 Task: Create in the project AztecBridge and in the Backlog issue 'Address issues related to data privacy and compliance' a child issue 'Kubernetes cluster network security remediation and testing', and assign it to team member softage.3@softage.net. Create in the project AztecBridge and in the Backlog issue 'Develop a new feature to allow for dynamic form creation and customization' a child issue 'Integration with safety management systems', and assign it to team member softage.4@softage.net
Action: Mouse moved to (238, 58)
Screenshot: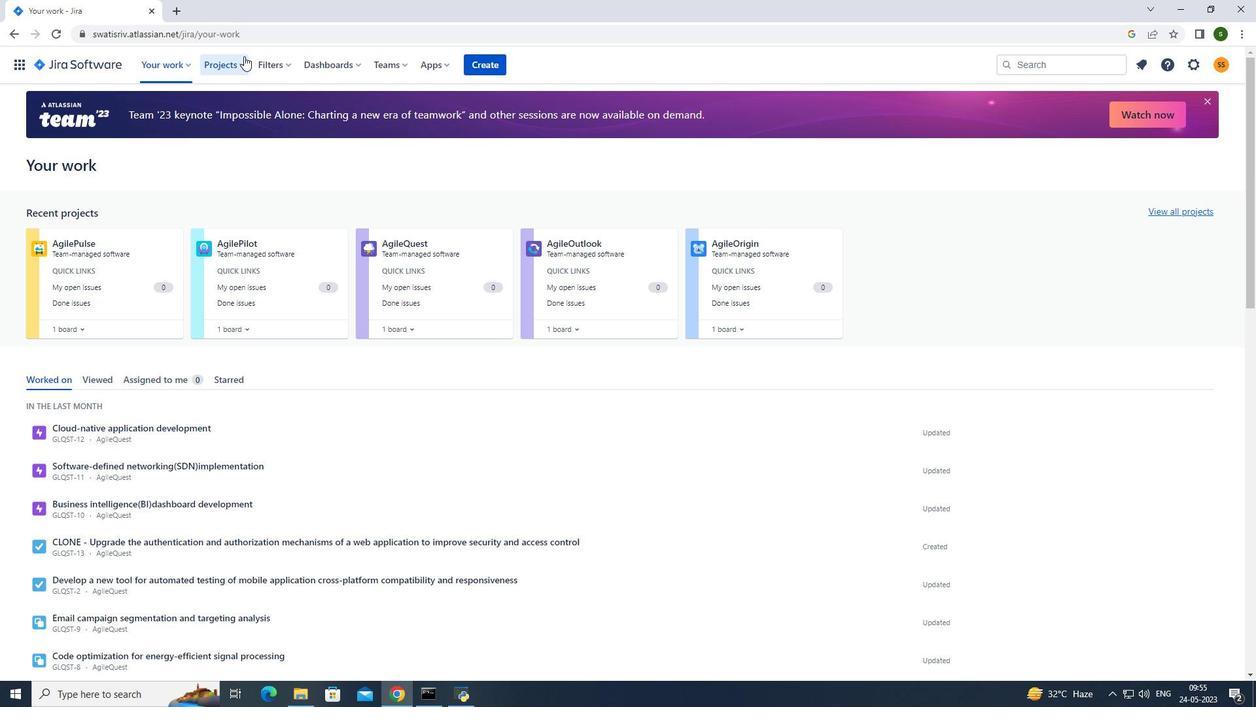 
Action: Mouse pressed left at (238, 58)
Screenshot: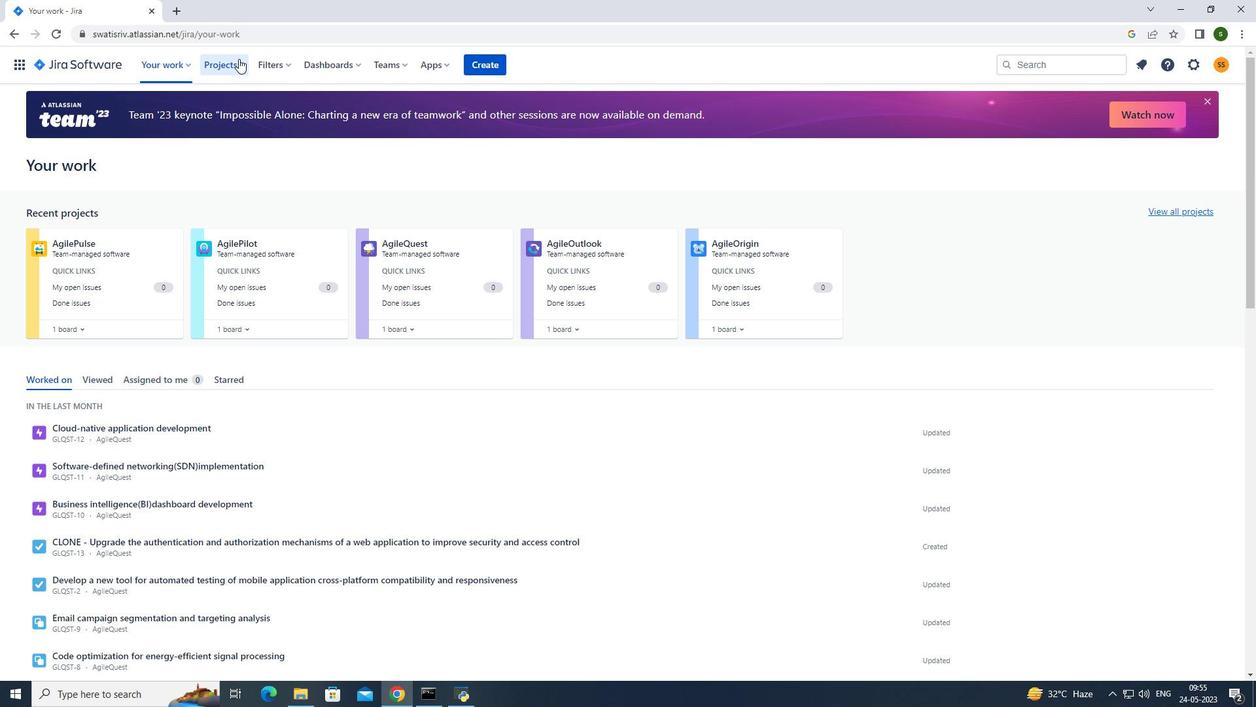 
Action: Mouse moved to (276, 134)
Screenshot: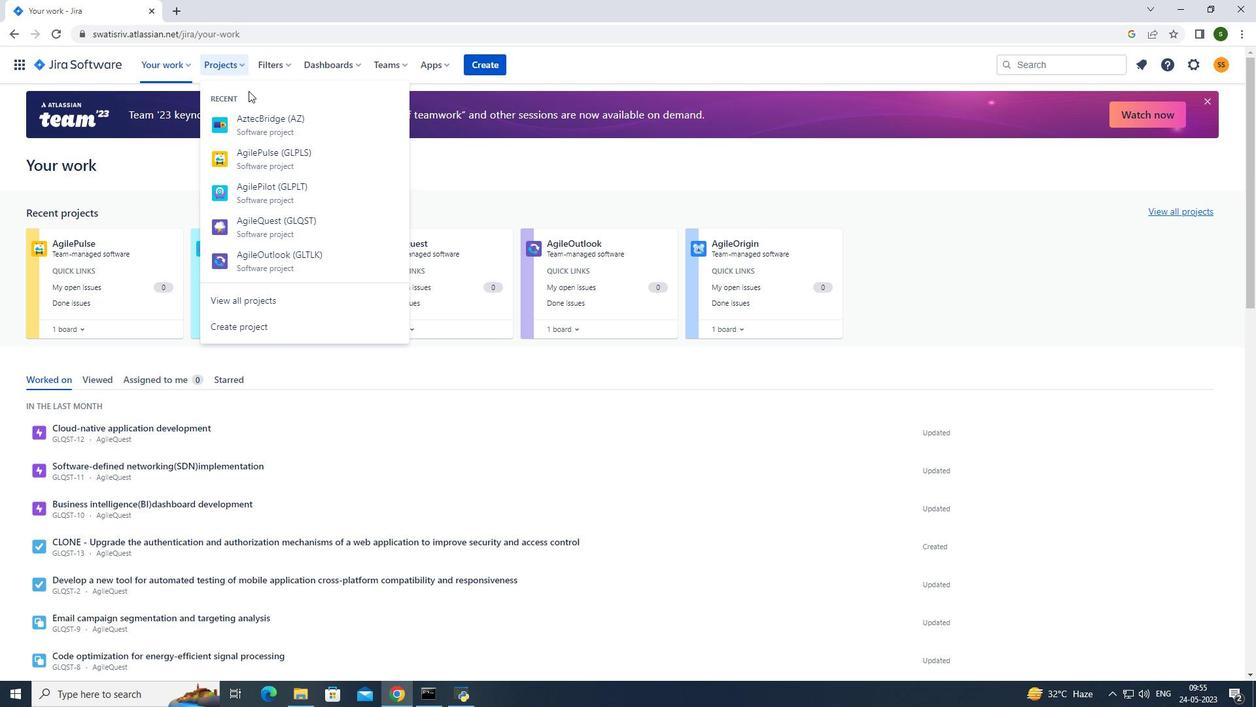
Action: Mouse pressed left at (276, 134)
Screenshot: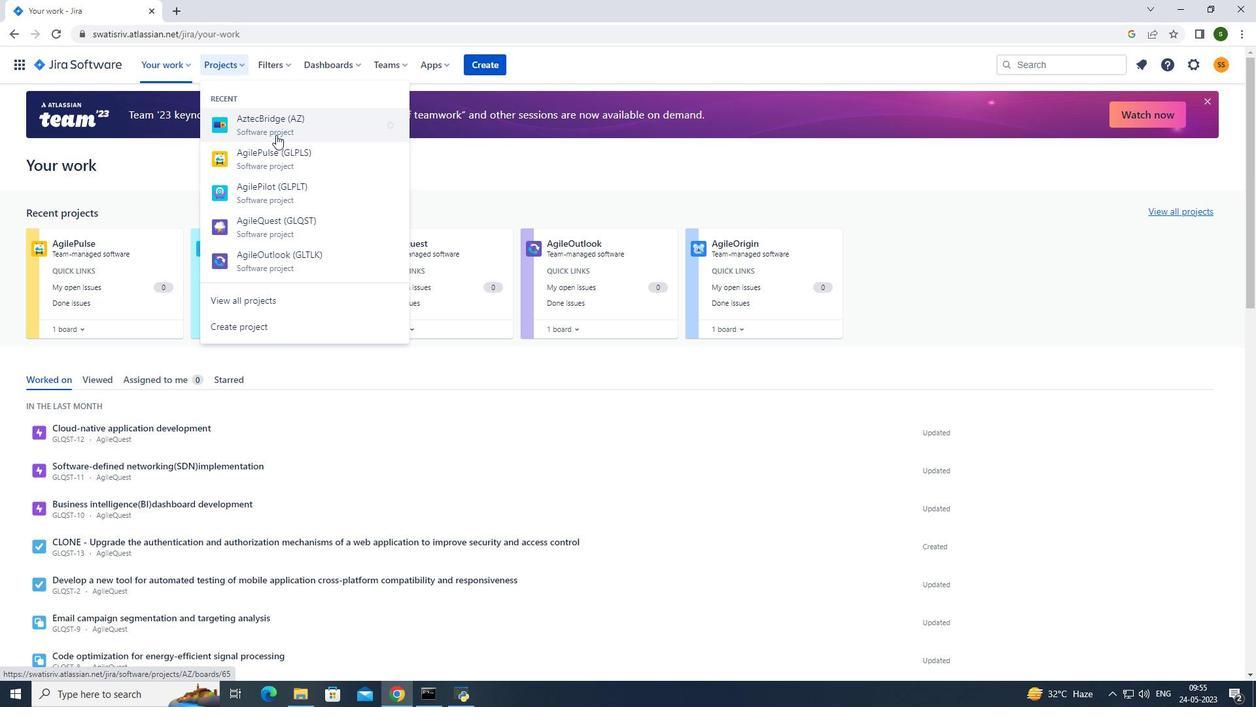 
Action: Mouse moved to (257, 446)
Screenshot: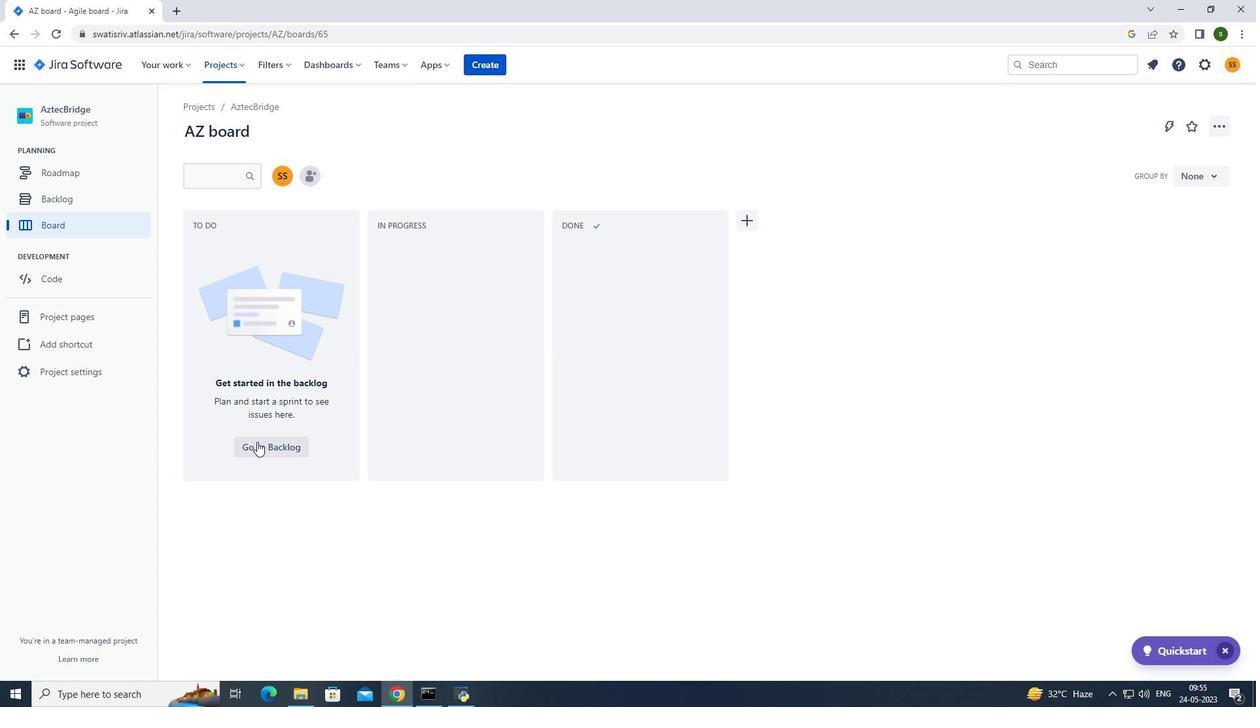 
Action: Mouse pressed left at (257, 446)
Screenshot: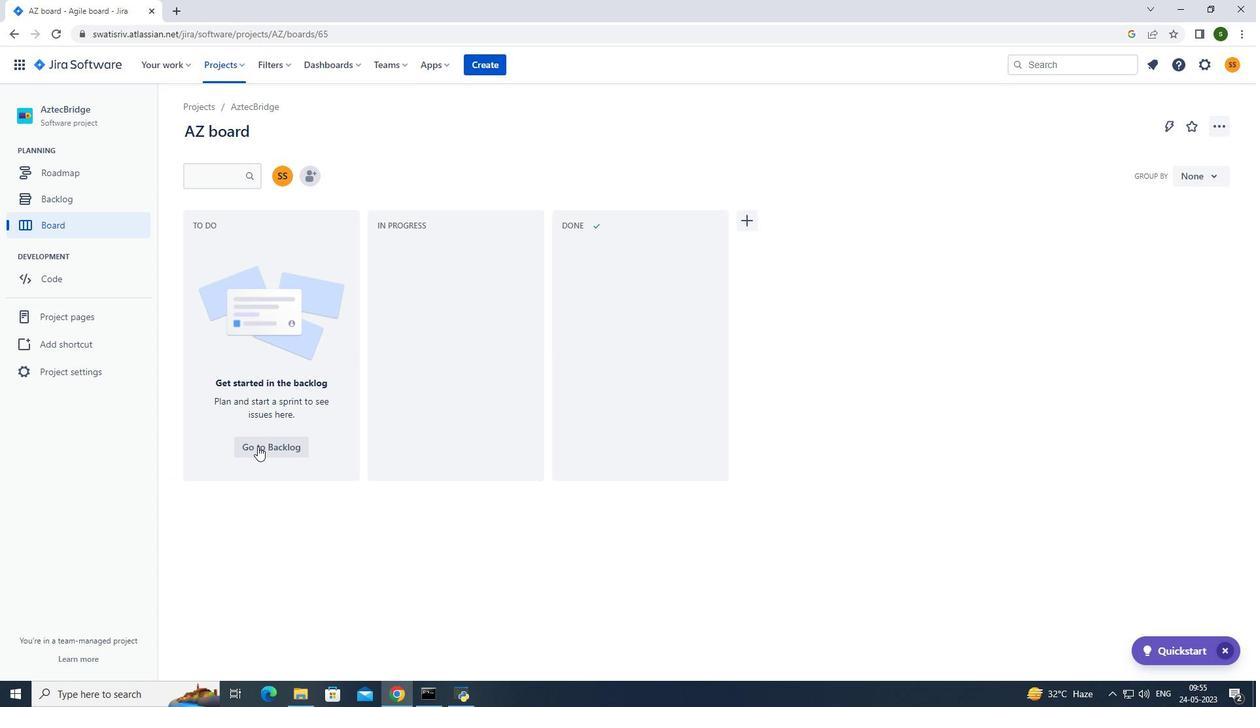 
Action: Mouse moved to (415, 440)
Screenshot: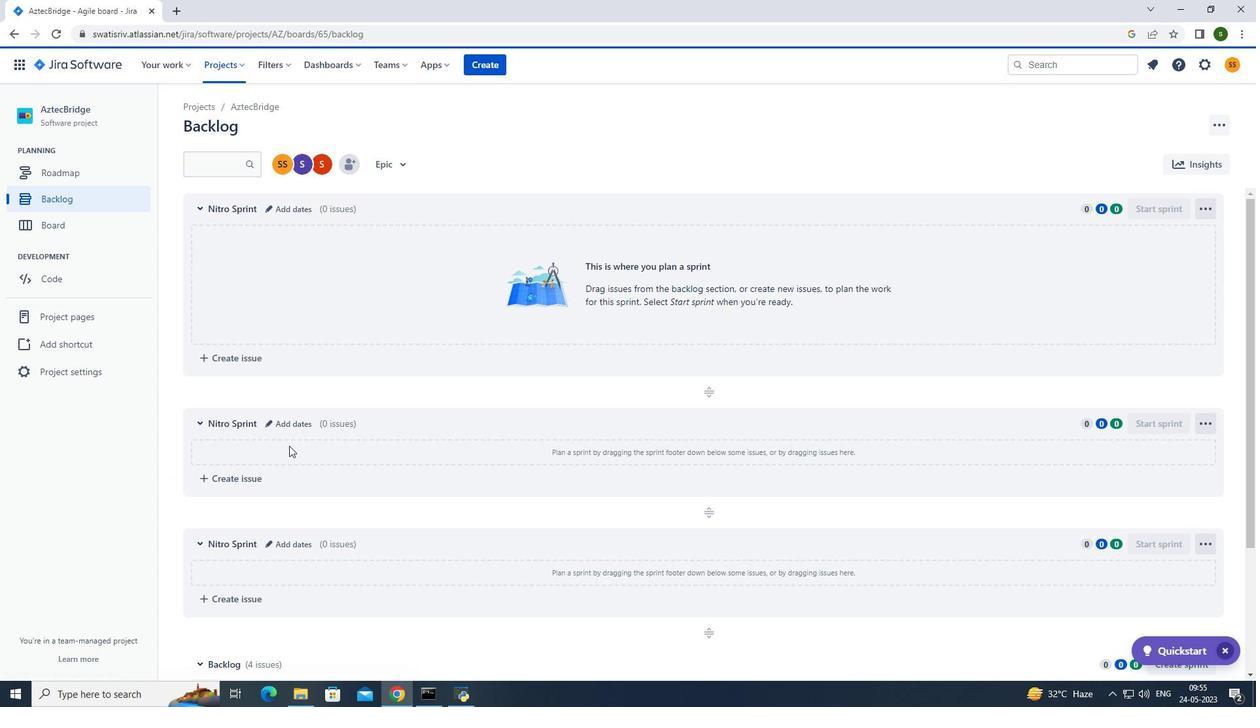 
Action: Mouse scrolled (415, 439) with delta (0, 0)
Screenshot: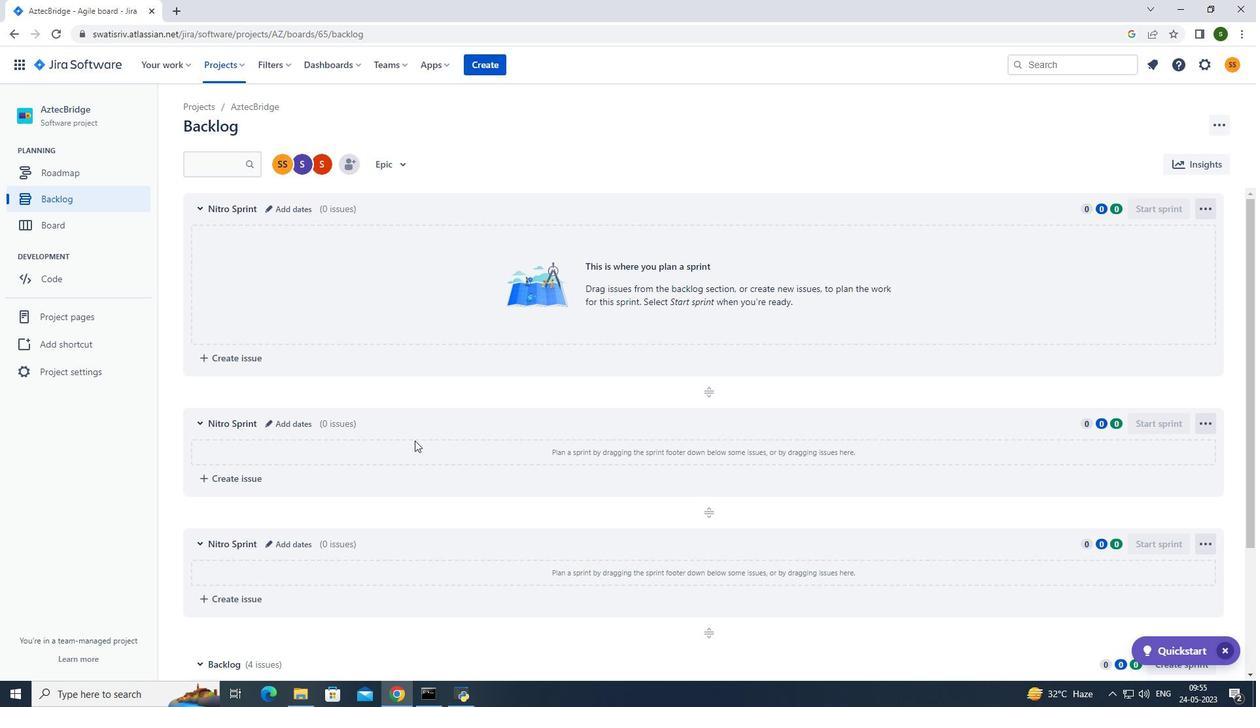 
Action: Mouse scrolled (415, 439) with delta (0, 0)
Screenshot: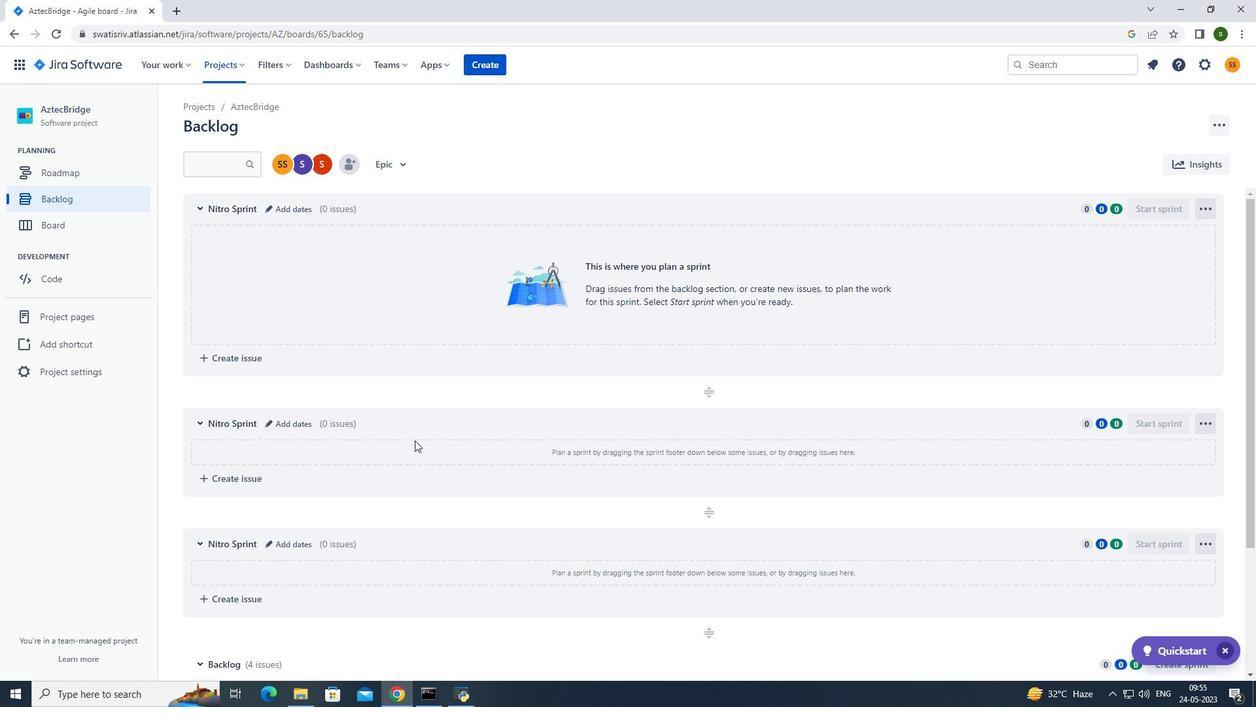 
Action: Mouse scrolled (415, 439) with delta (0, 0)
Screenshot: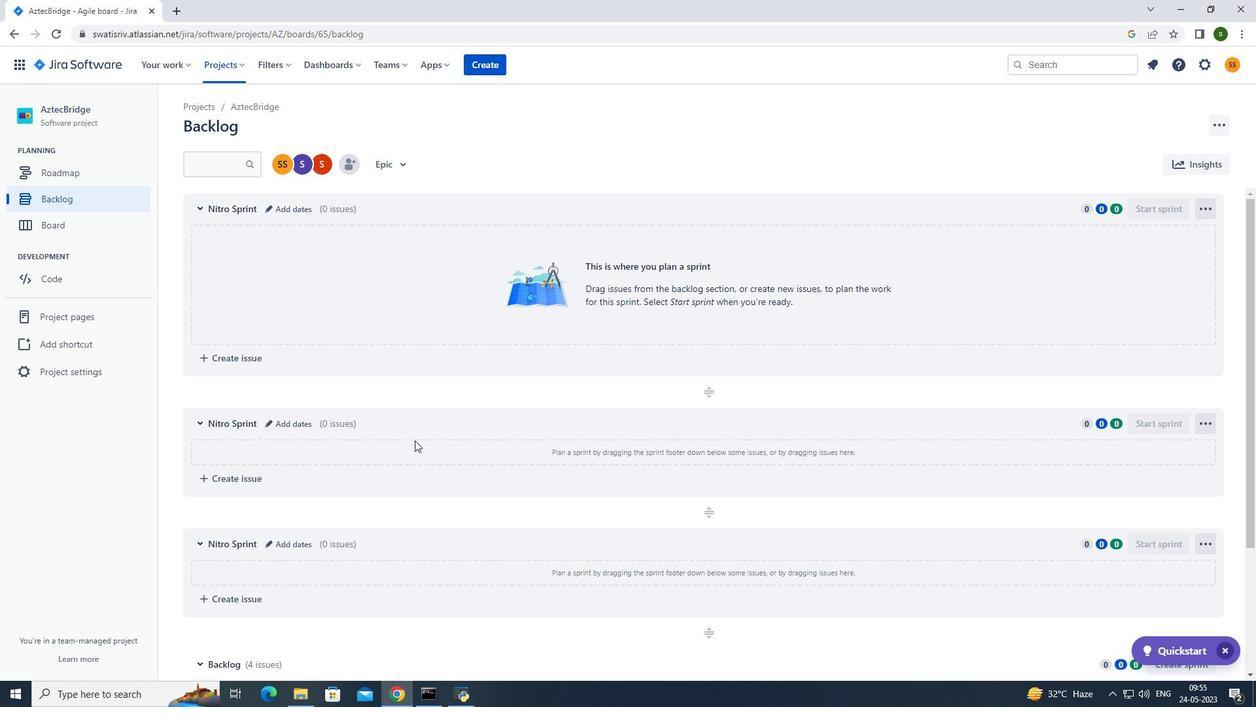 
Action: Mouse scrolled (415, 439) with delta (0, 0)
Screenshot: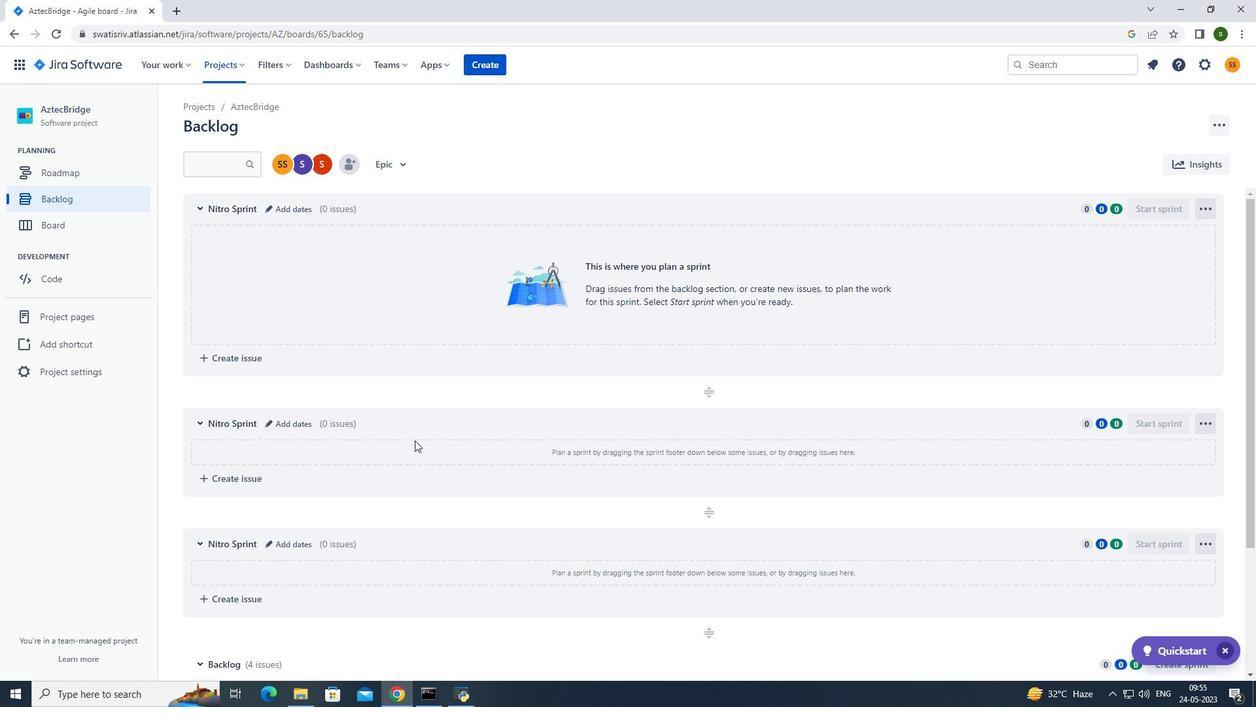
Action: Mouse scrolled (415, 439) with delta (0, 0)
Screenshot: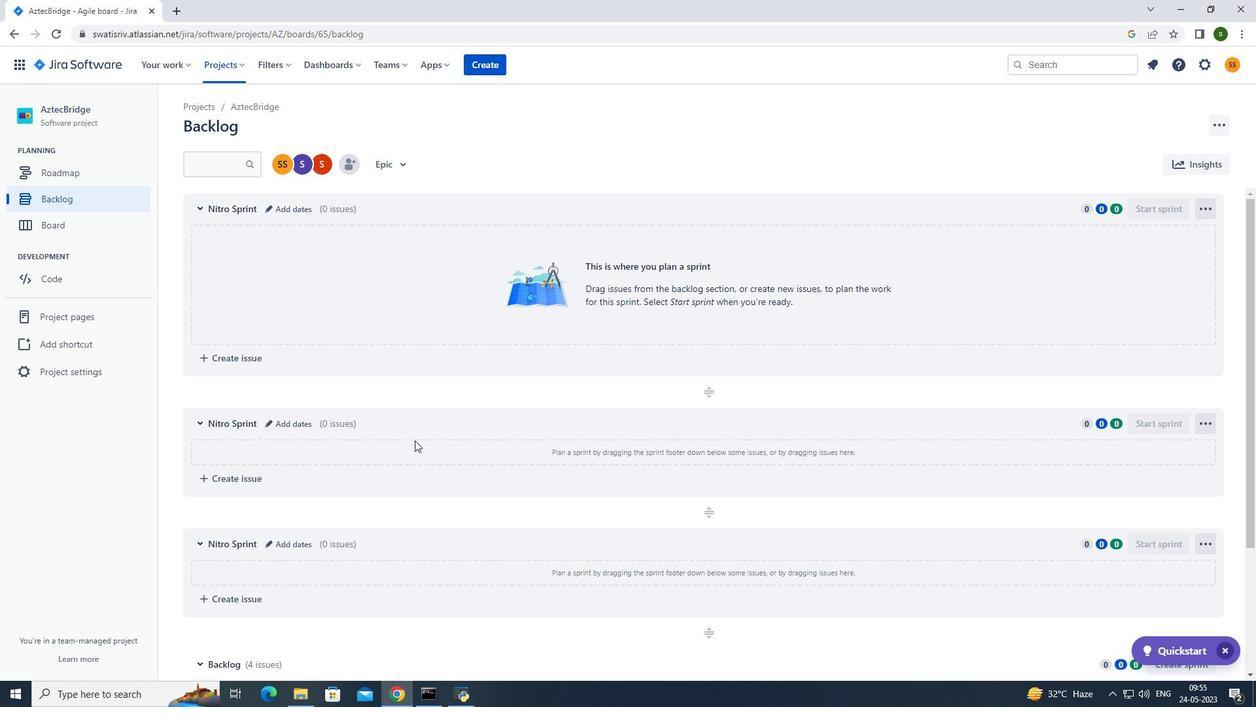 
Action: Mouse scrolled (415, 439) with delta (0, 0)
Screenshot: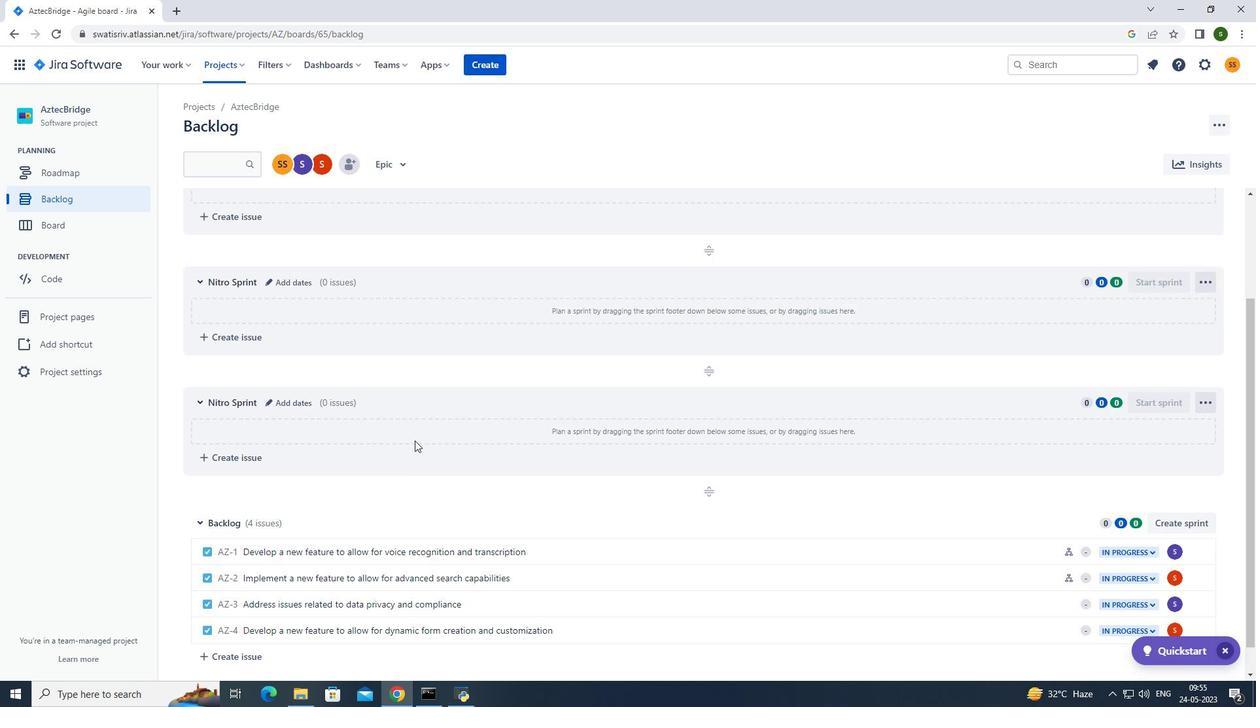 
Action: Mouse scrolled (415, 439) with delta (0, 0)
Screenshot: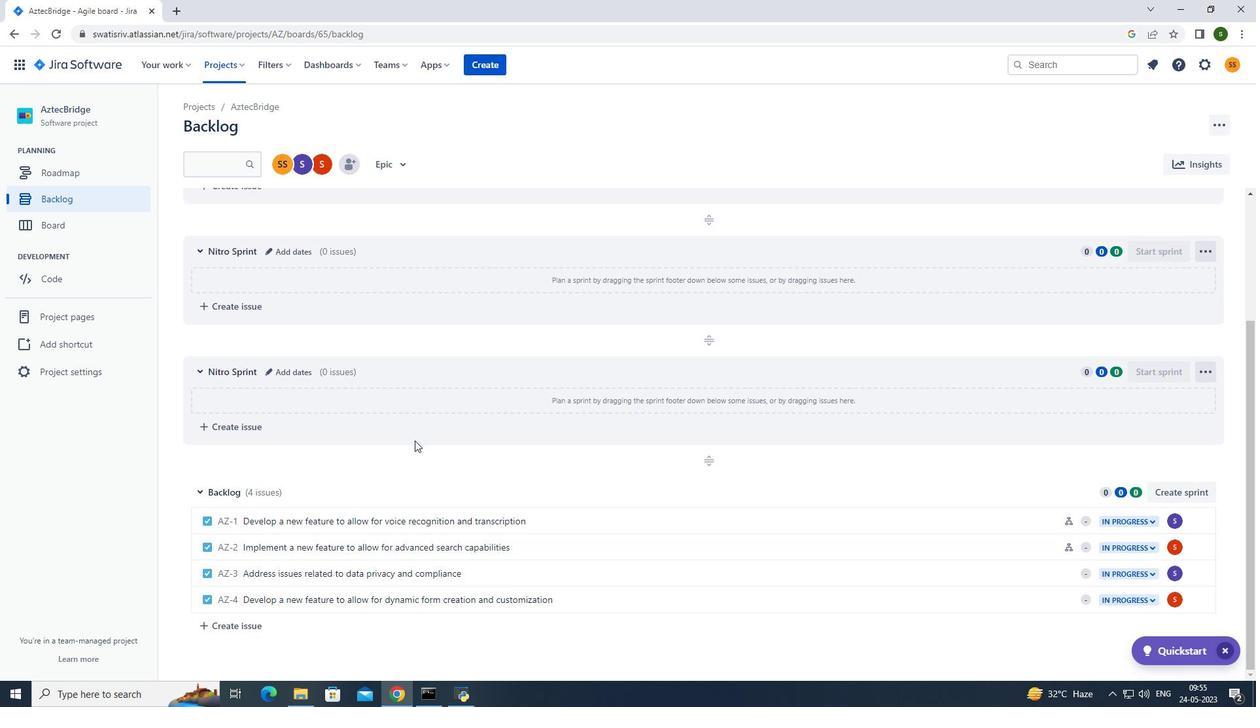 
Action: Mouse scrolled (415, 439) with delta (0, 0)
Screenshot: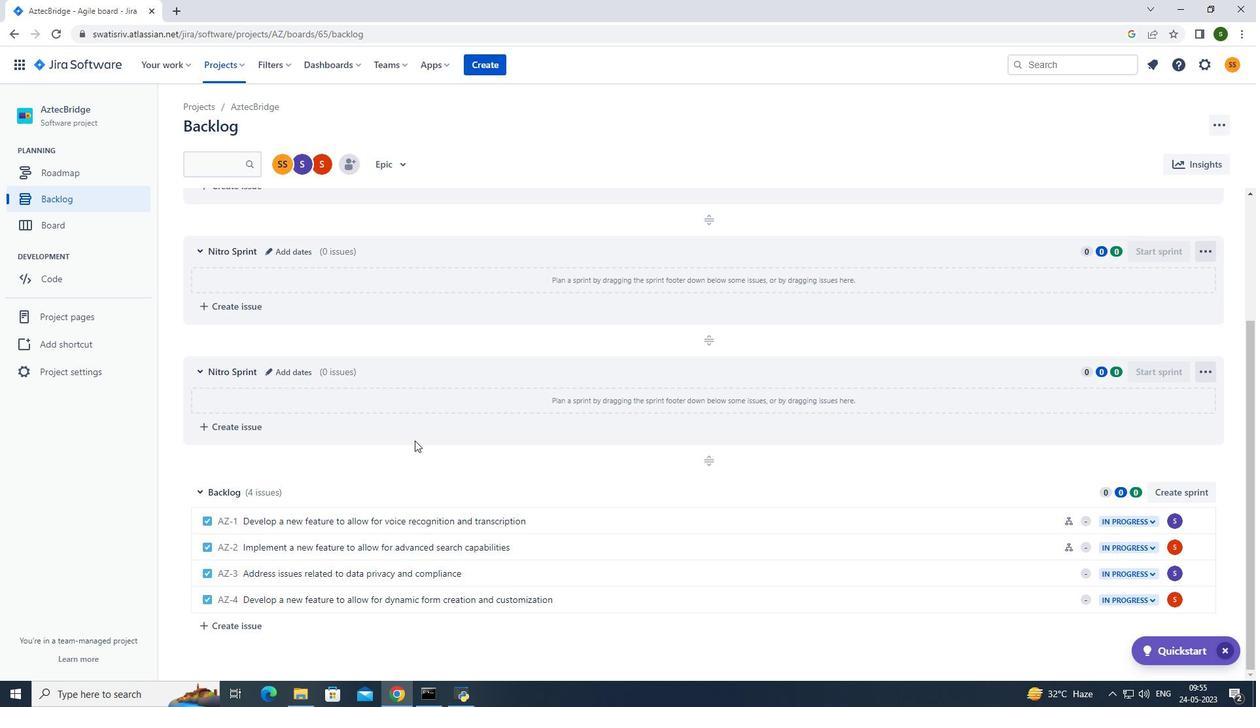 
Action: Mouse moved to (574, 578)
Screenshot: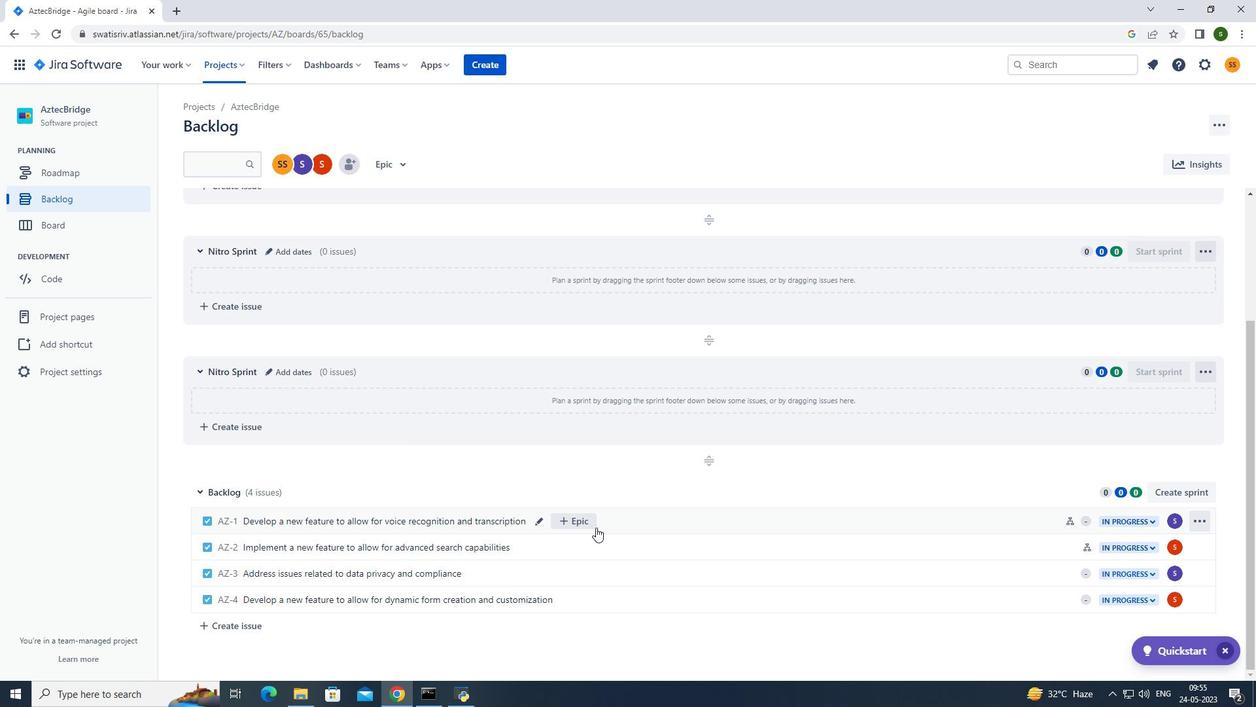 
Action: Mouse pressed left at (574, 578)
Screenshot: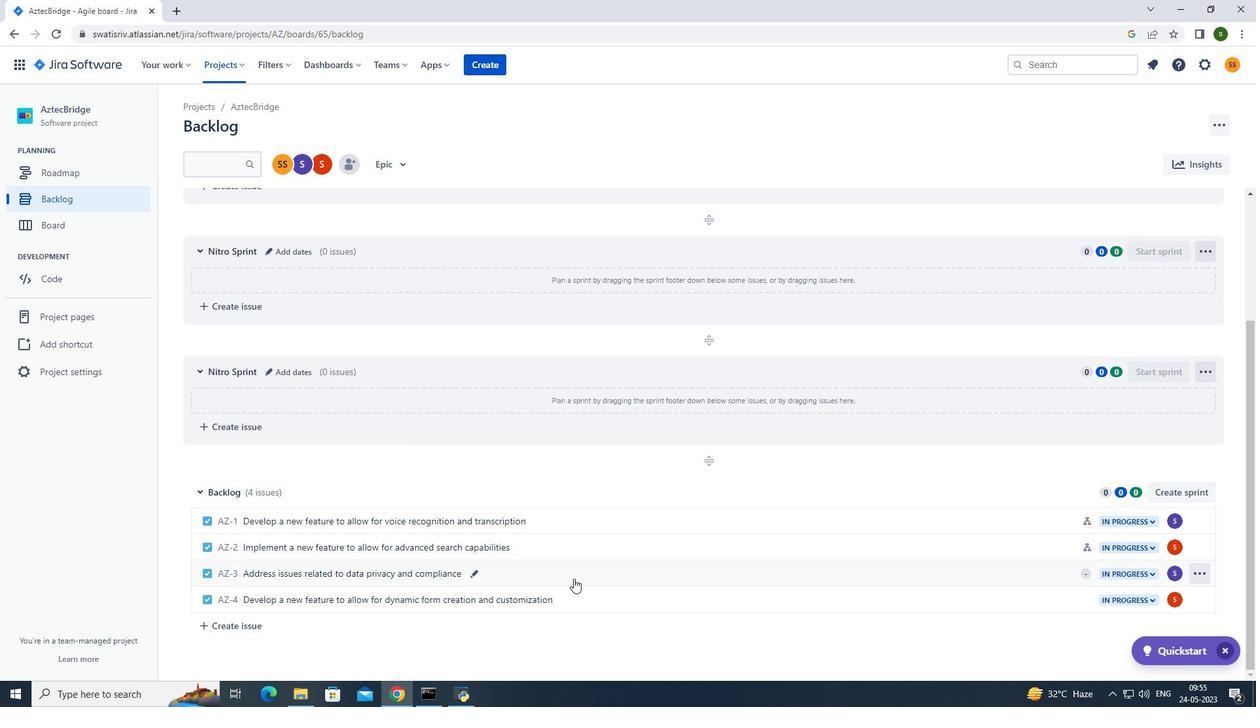 
Action: Mouse moved to (1027, 281)
Screenshot: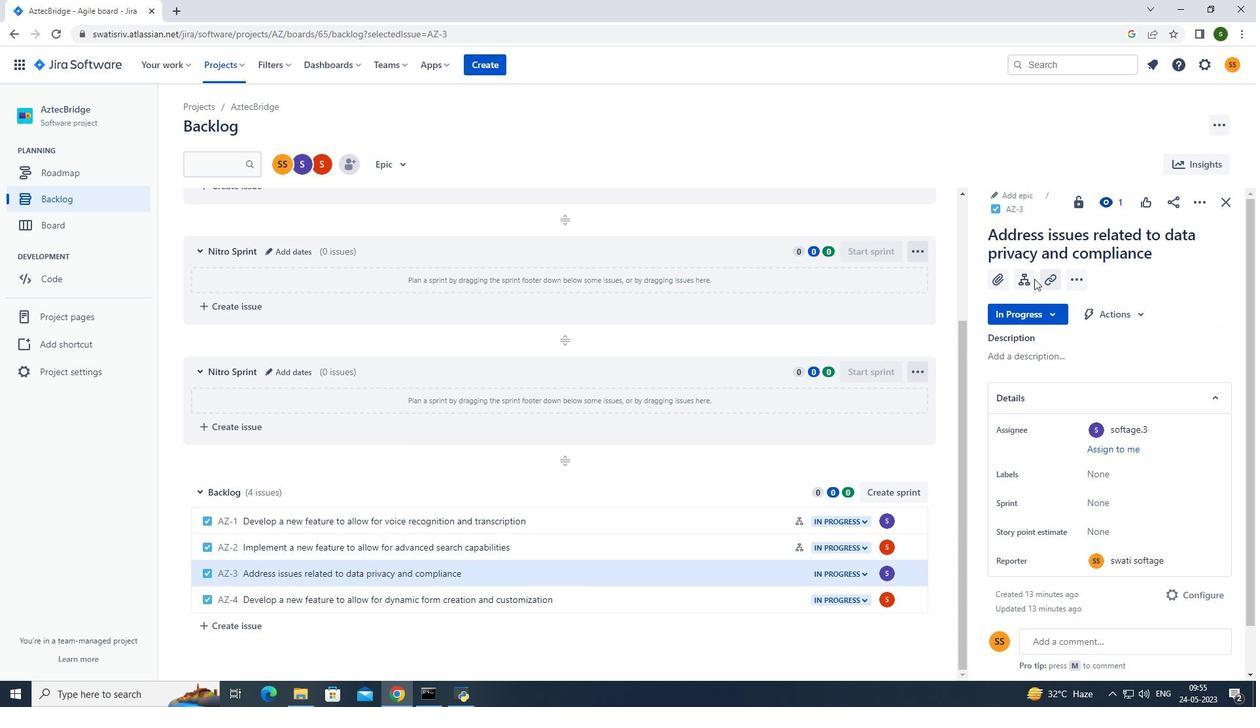 
Action: Mouse pressed left at (1027, 281)
Screenshot: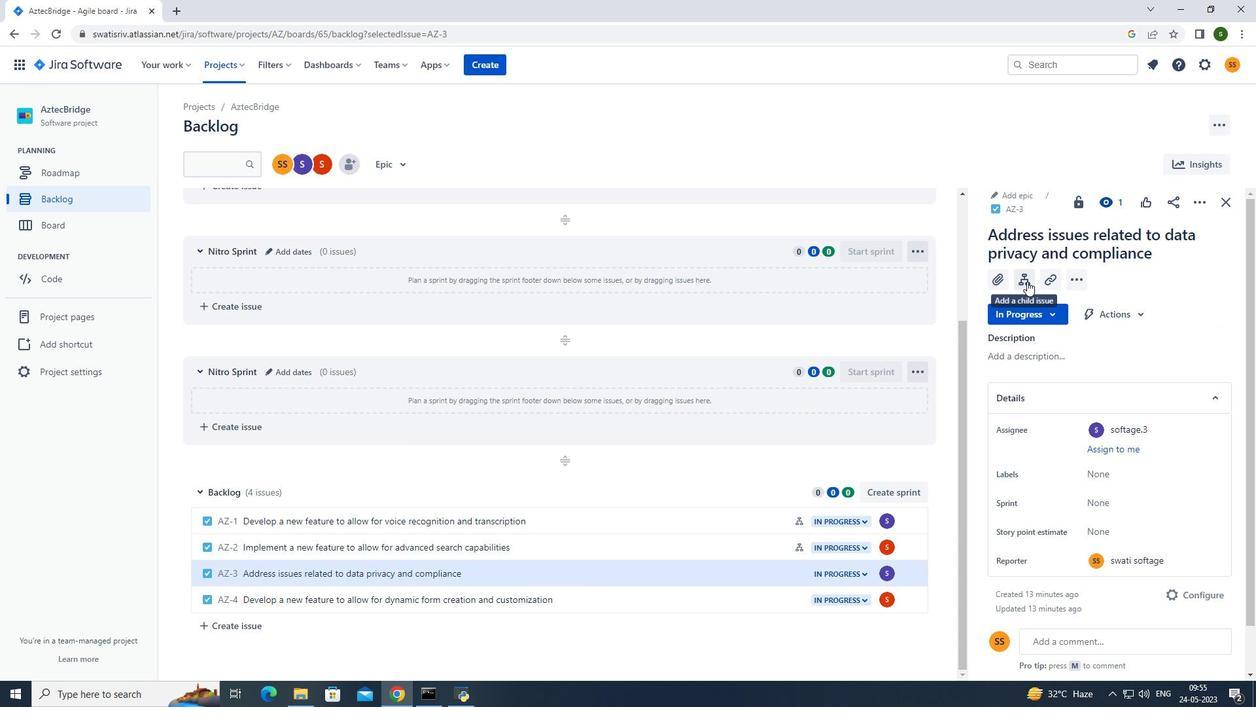 
Action: Mouse moved to (1042, 413)
Screenshot: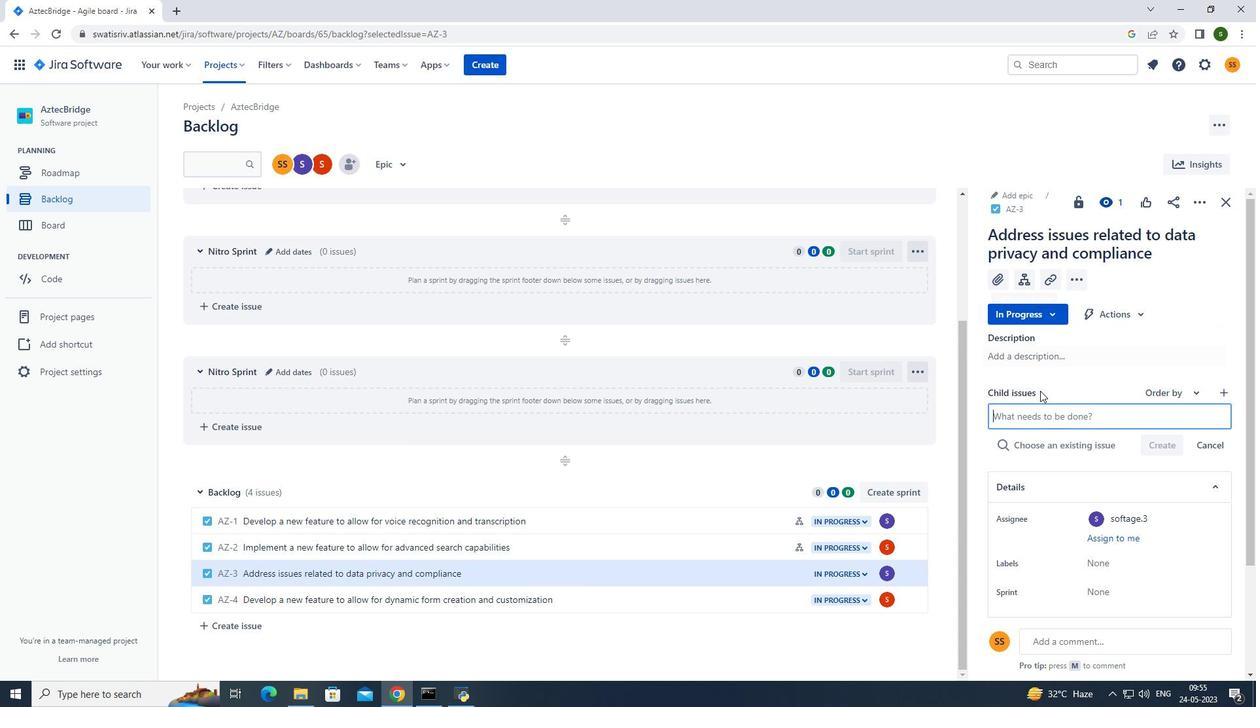 
Action: Mouse pressed left at (1042, 413)
Screenshot: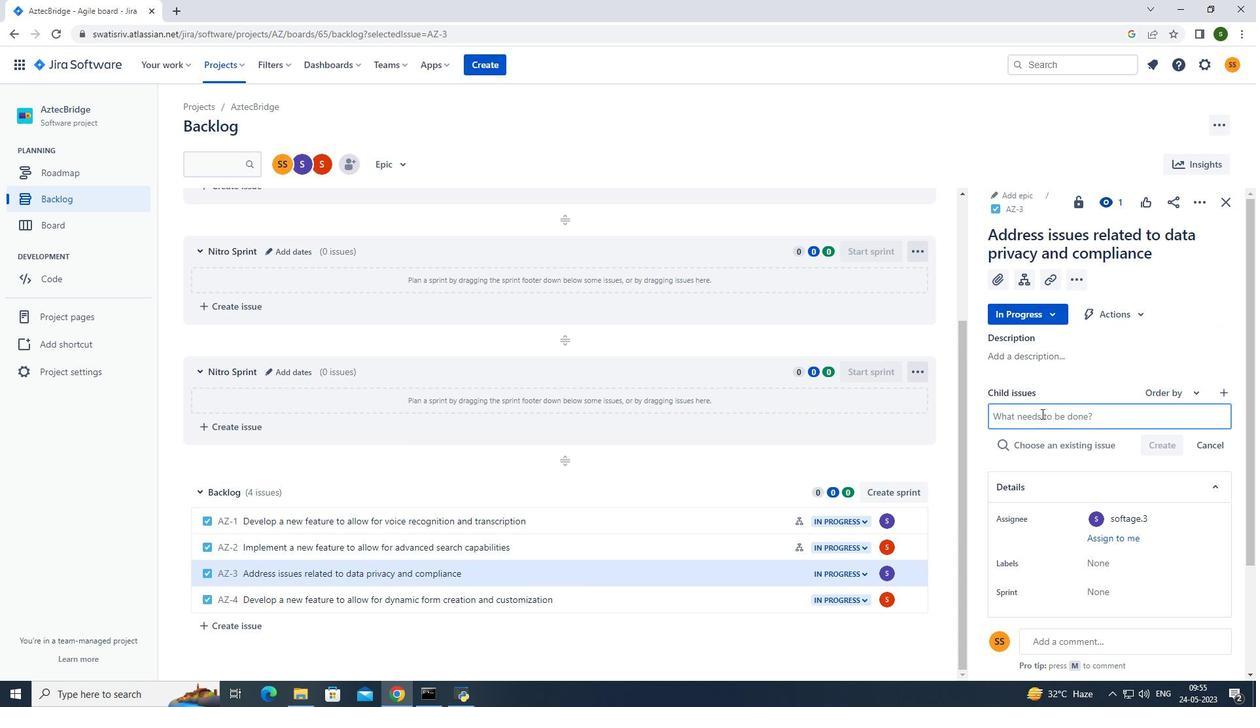 
Action: Key pressed <Key.caps_lock>K<Key.caps_lock>ubernetes<Key.space>cluster<Key.space>network<Key.space>security<Key.space>remediation<Key.space>and<Key.space>testing<Key.enter>
Screenshot: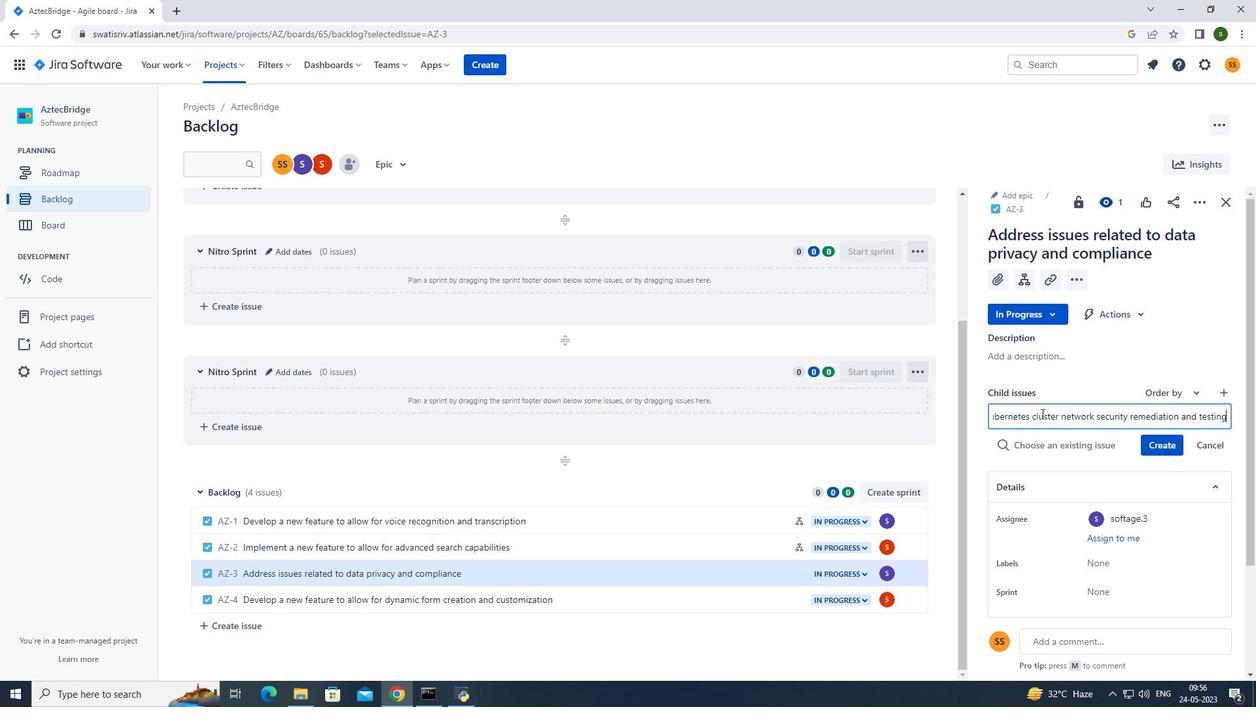 
Action: Mouse moved to (1169, 417)
Screenshot: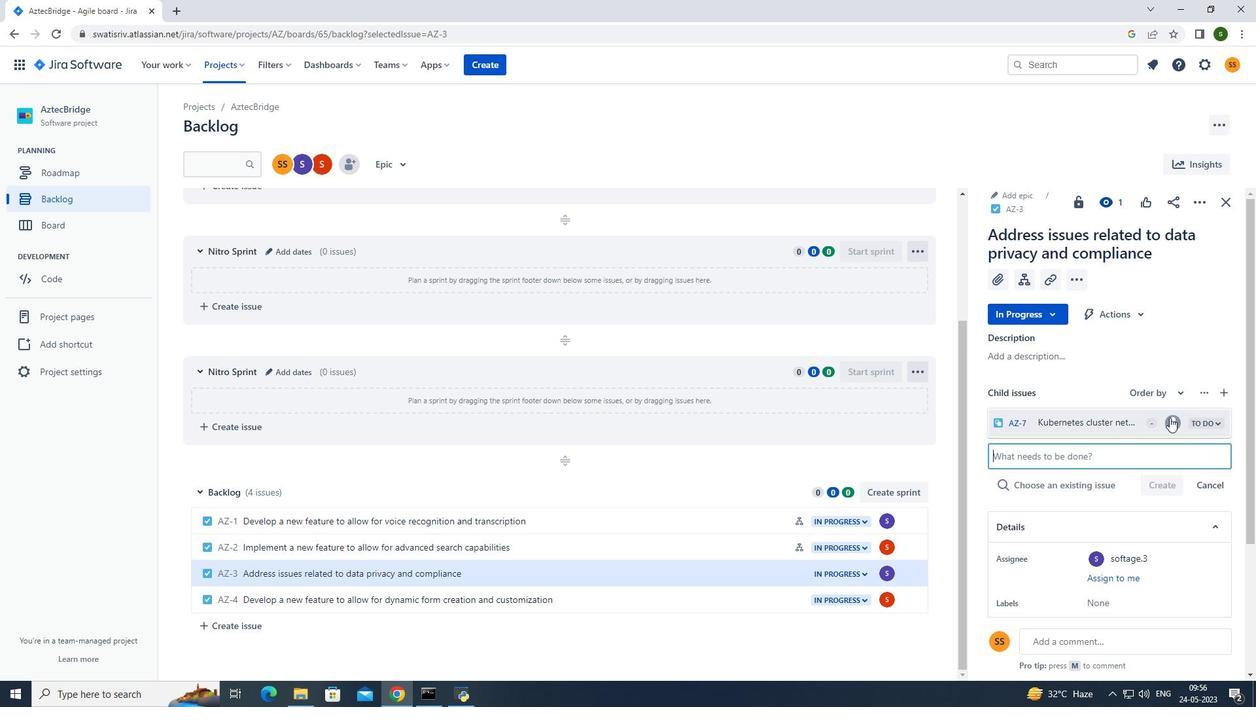 
Action: Mouse pressed left at (1169, 417)
Screenshot: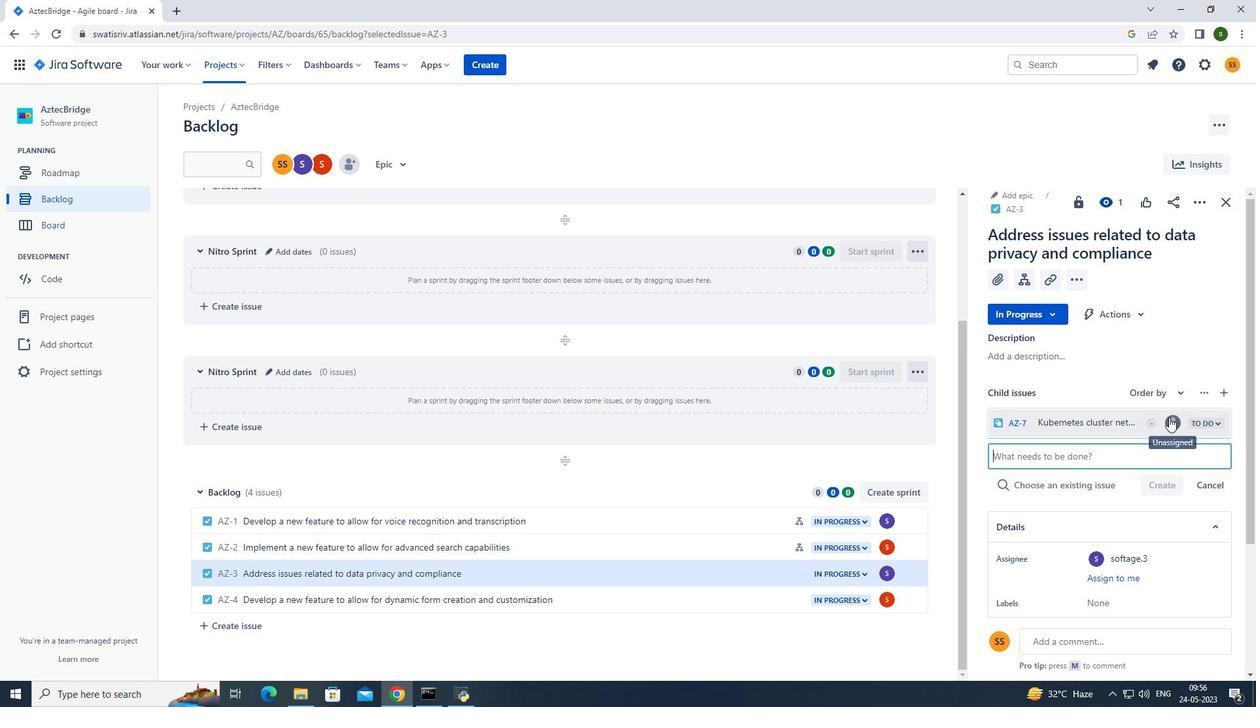 
Action: Mouse moved to (1067, 358)
Screenshot: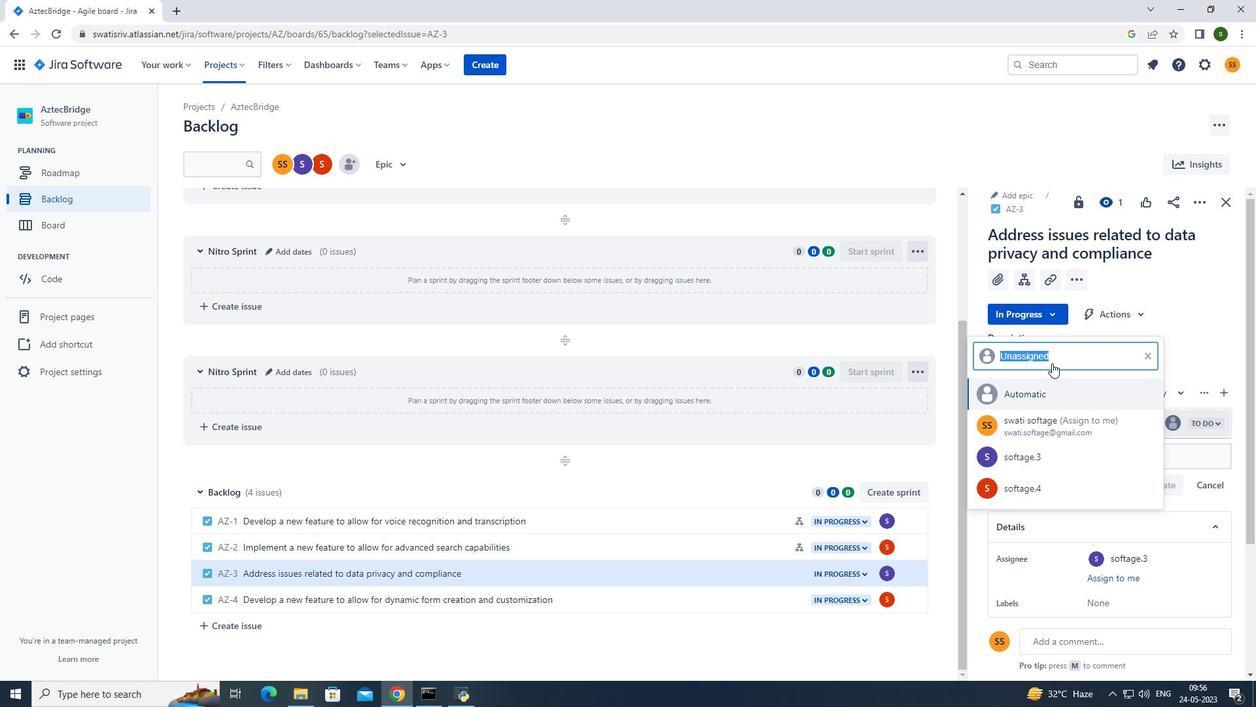 
Action: Key pressed softage.3<Key.shift>@softage.net
Screenshot: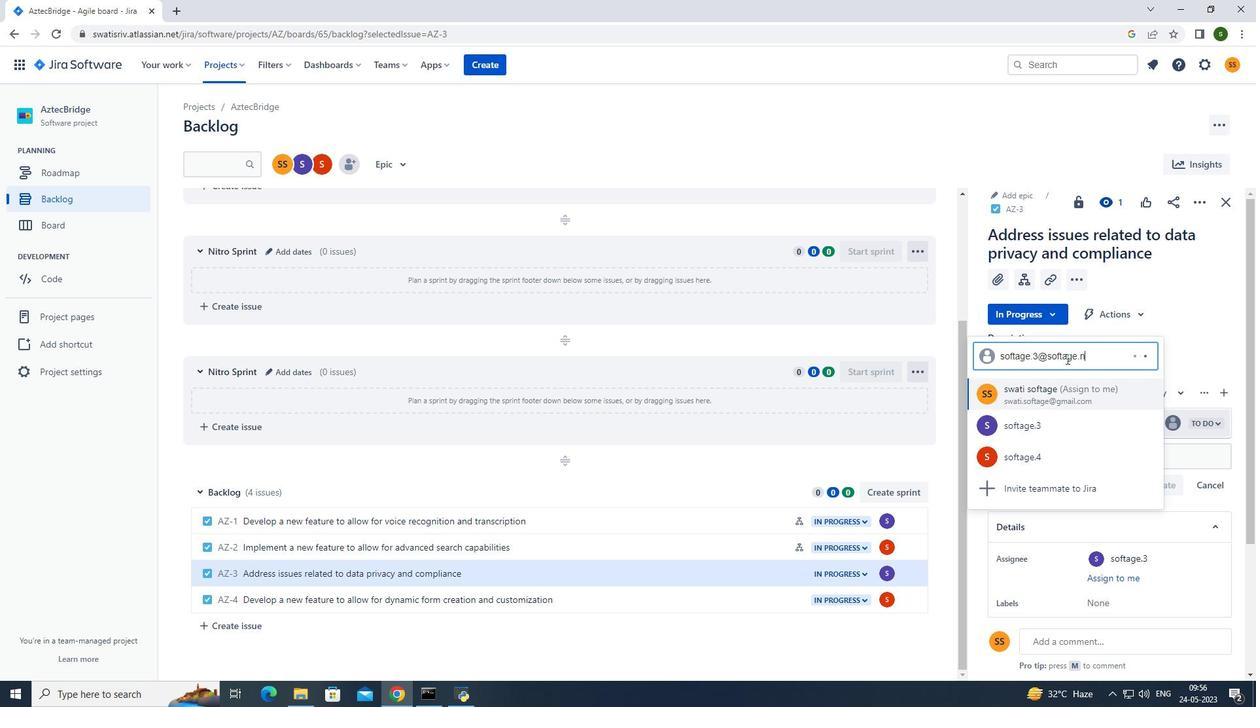 
Action: Mouse moved to (1067, 419)
Screenshot: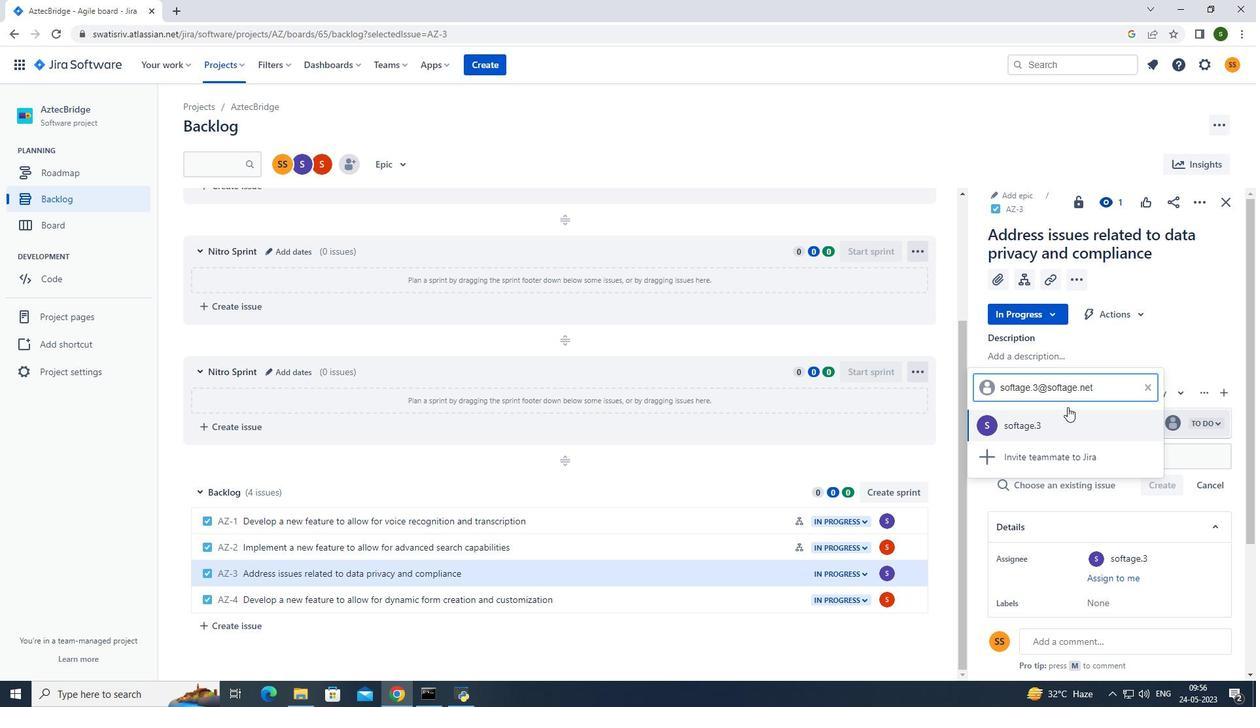 
Action: Mouse pressed left at (1067, 419)
Screenshot: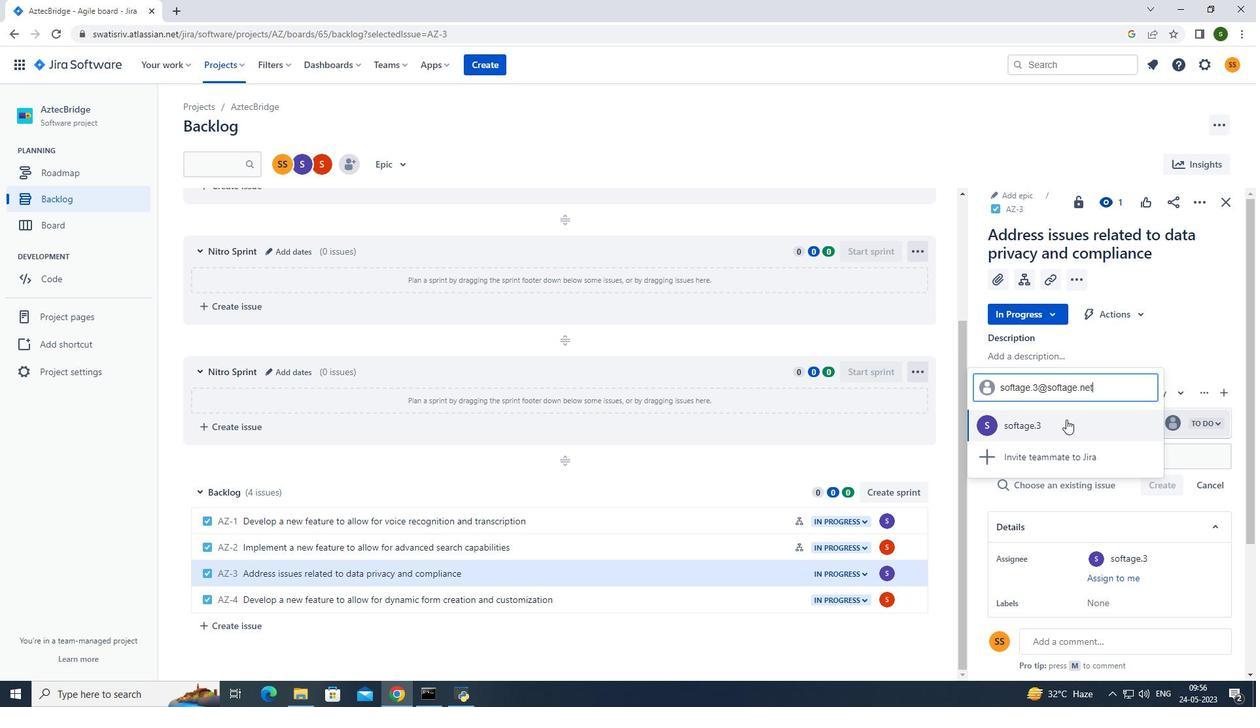 
Action: Mouse moved to (234, 62)
Screenshot: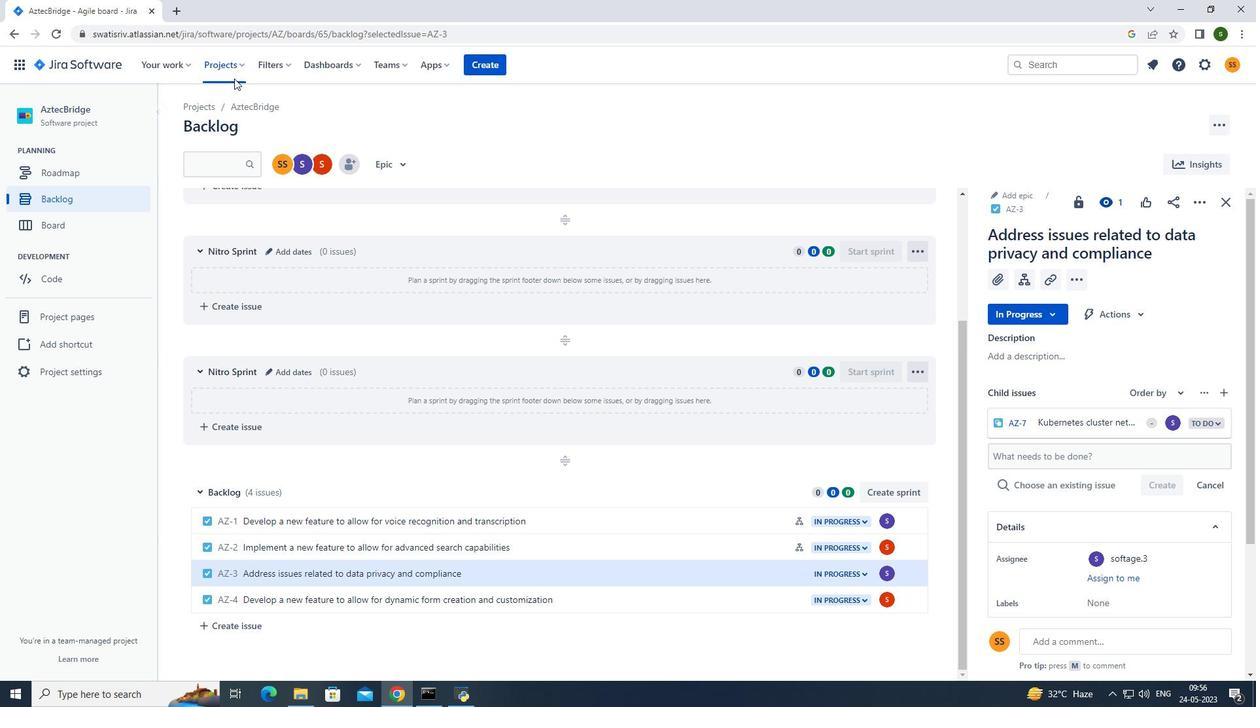 
Action: Mouse pressed left at (234, 62)
Screenshot: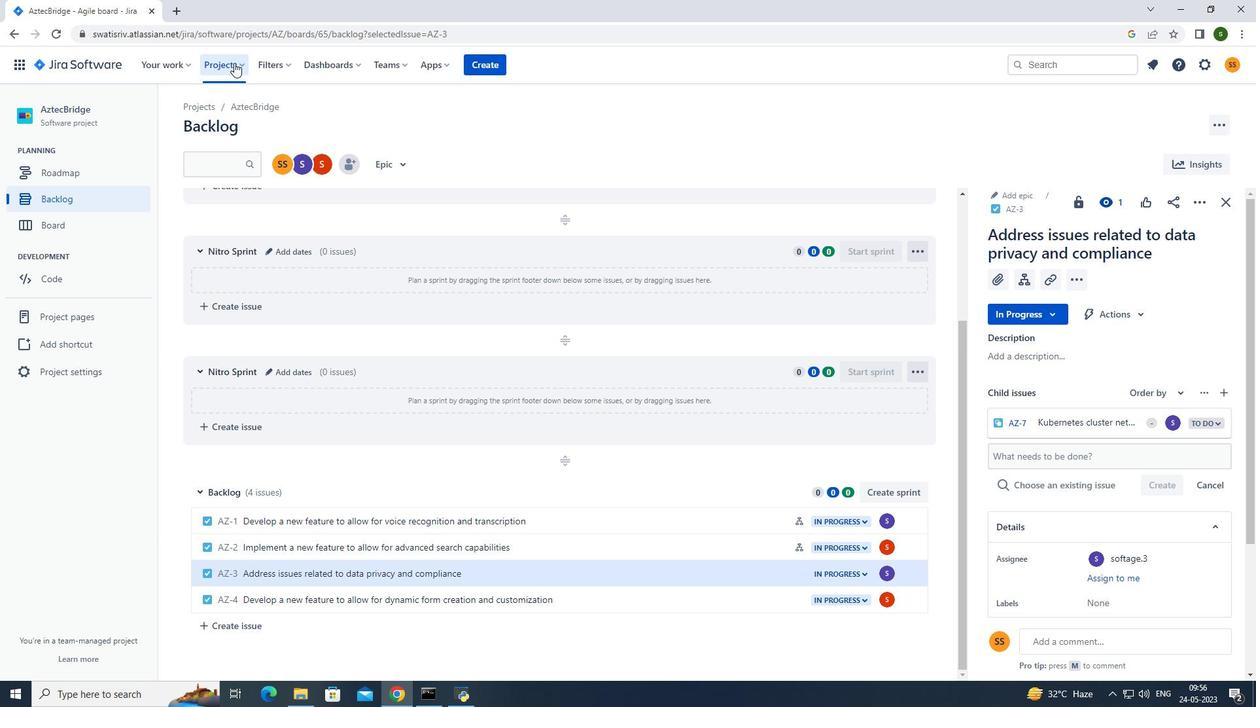
Action: Mouse moved to (274, 125)
Screenshot: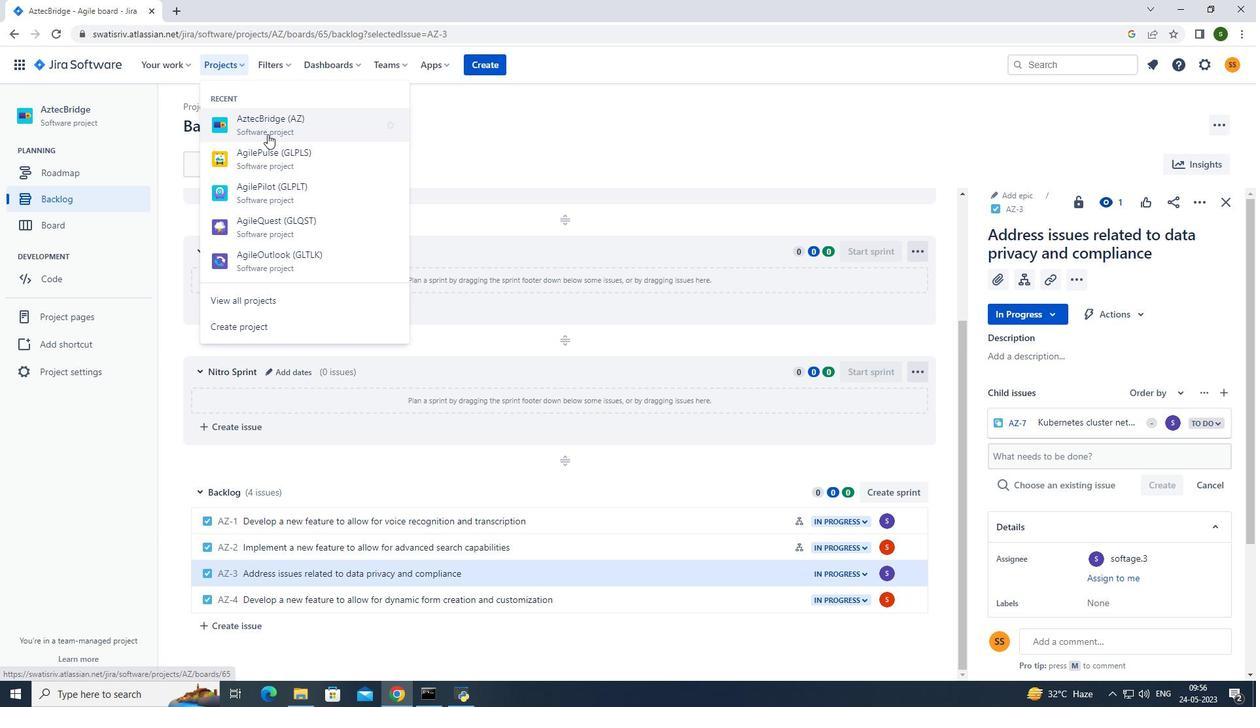 
Action: Mouse pressed left at (274, 125)
Screenshot: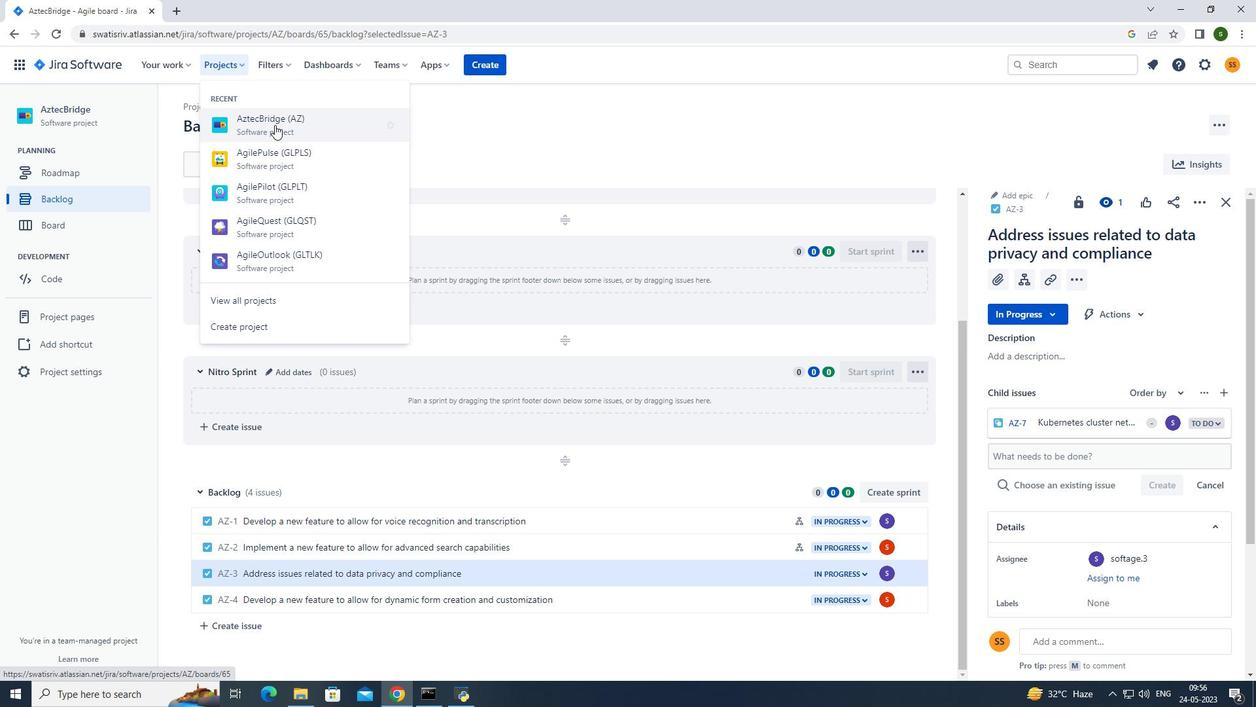 
Action: Mouse moved to (280, 447)
Screenshot: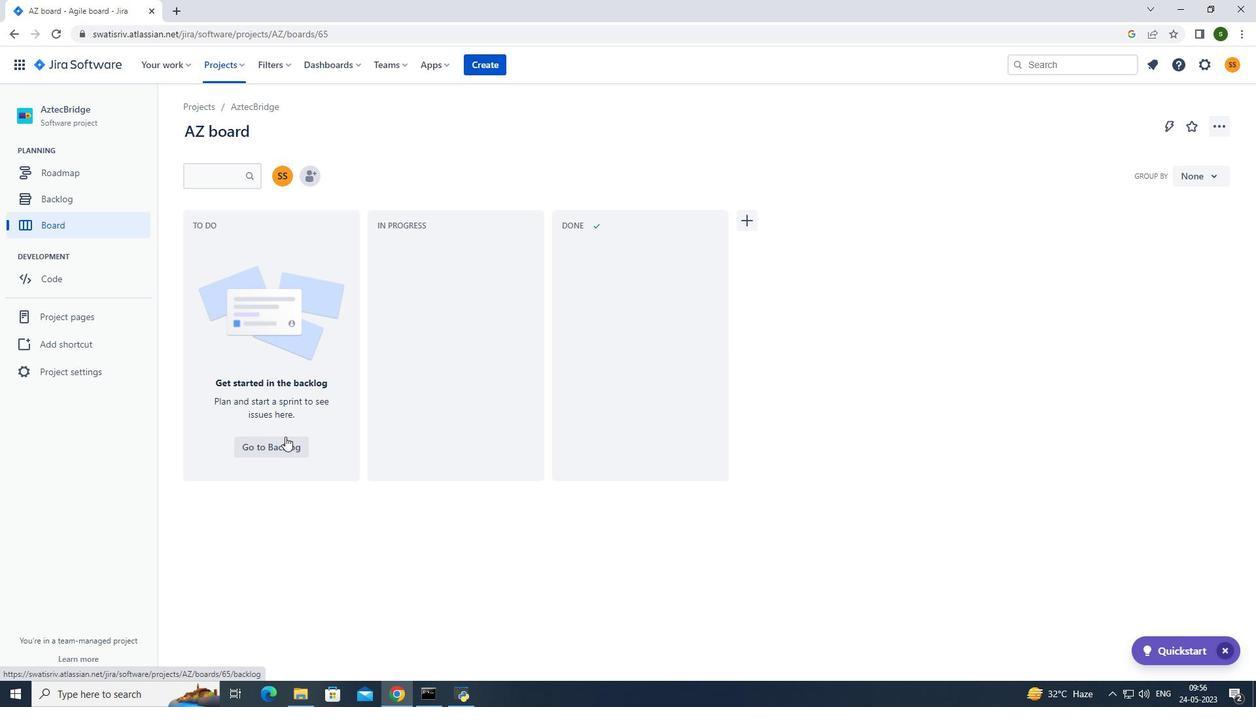 
Action: Mouse pressed left at (280, 447)
Screenshot: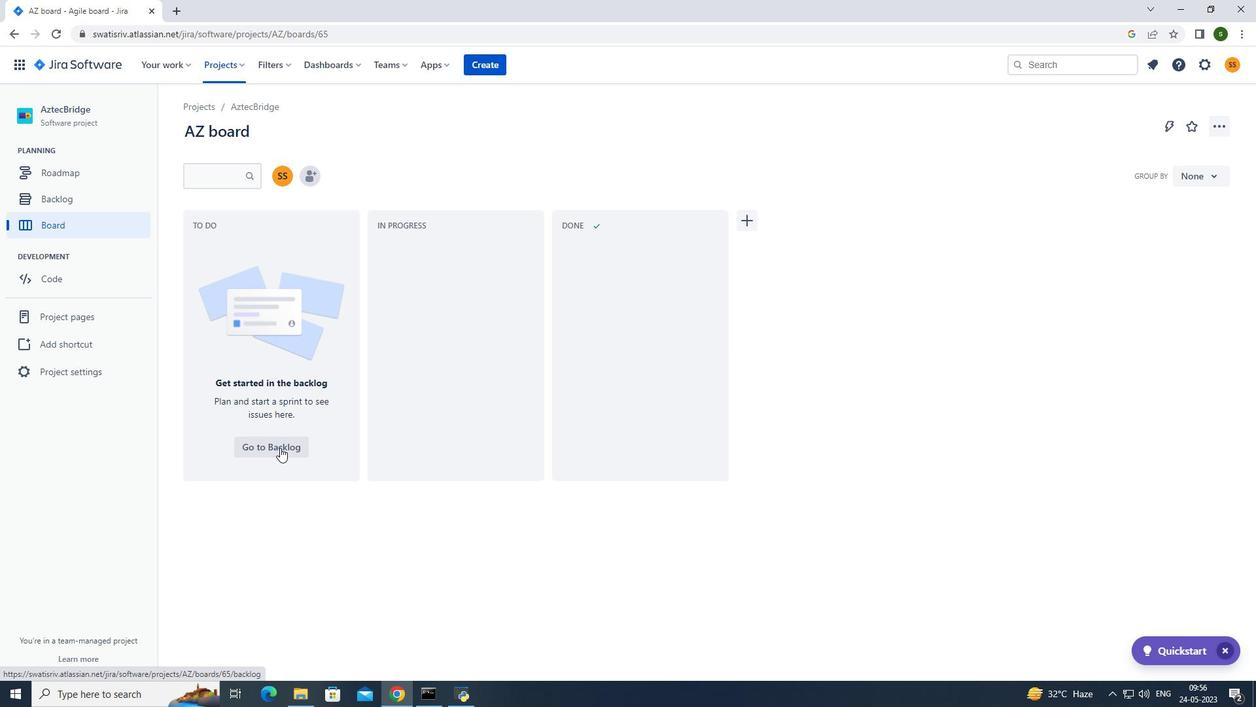 
Action: Mouse moved to (532, 423)
Screenshot: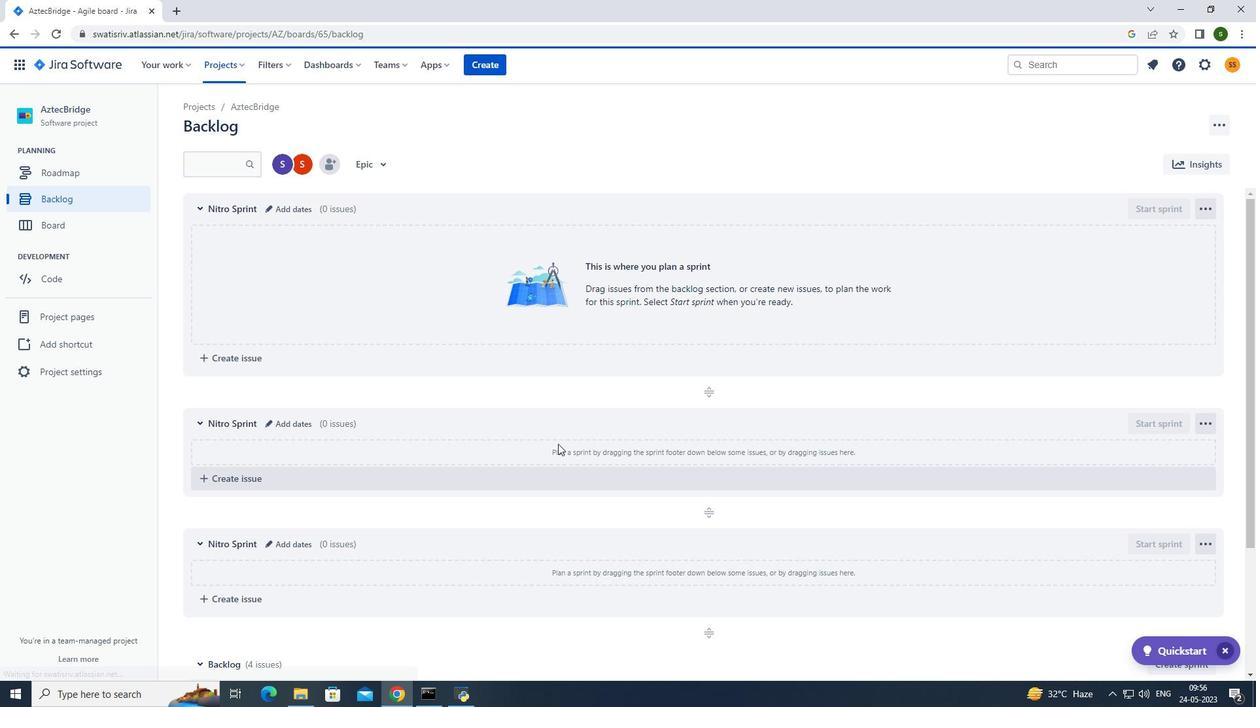 
Action: Mouse scrolled (532, 422) with delta (0, 0)
Screenshot: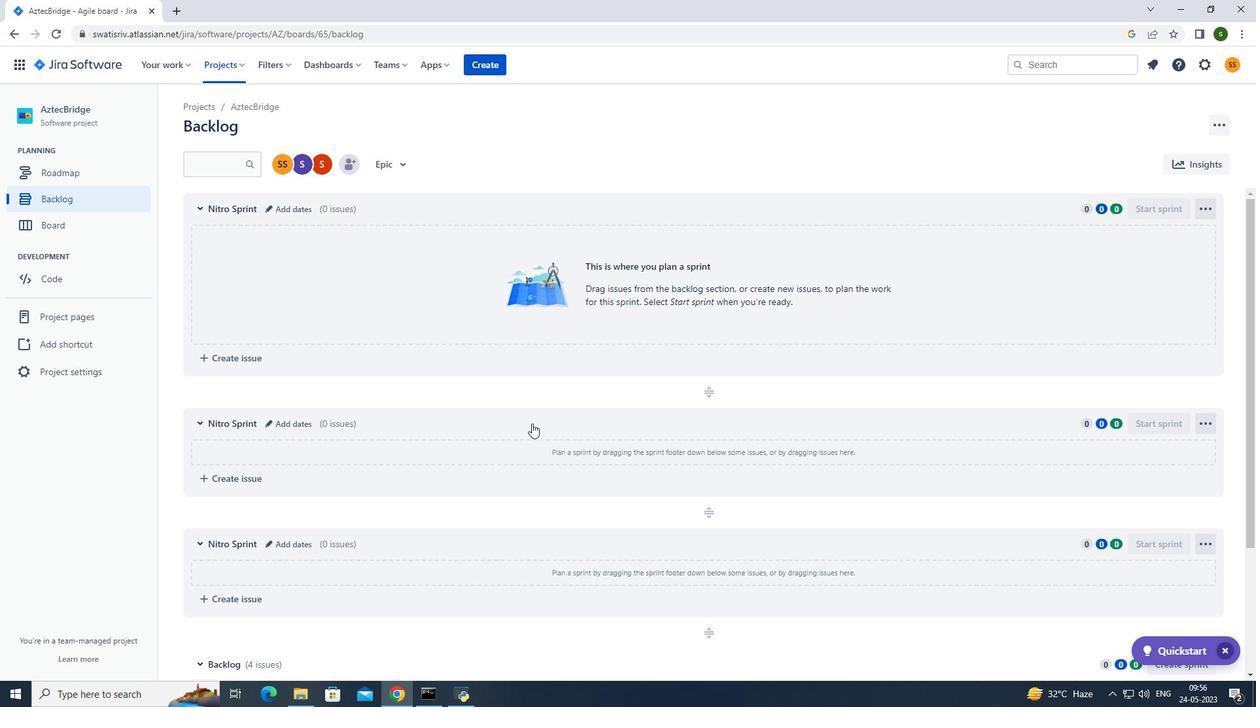 
Action: Mouse scrolled (532, 422) with delta (0, 0)
Screenshot: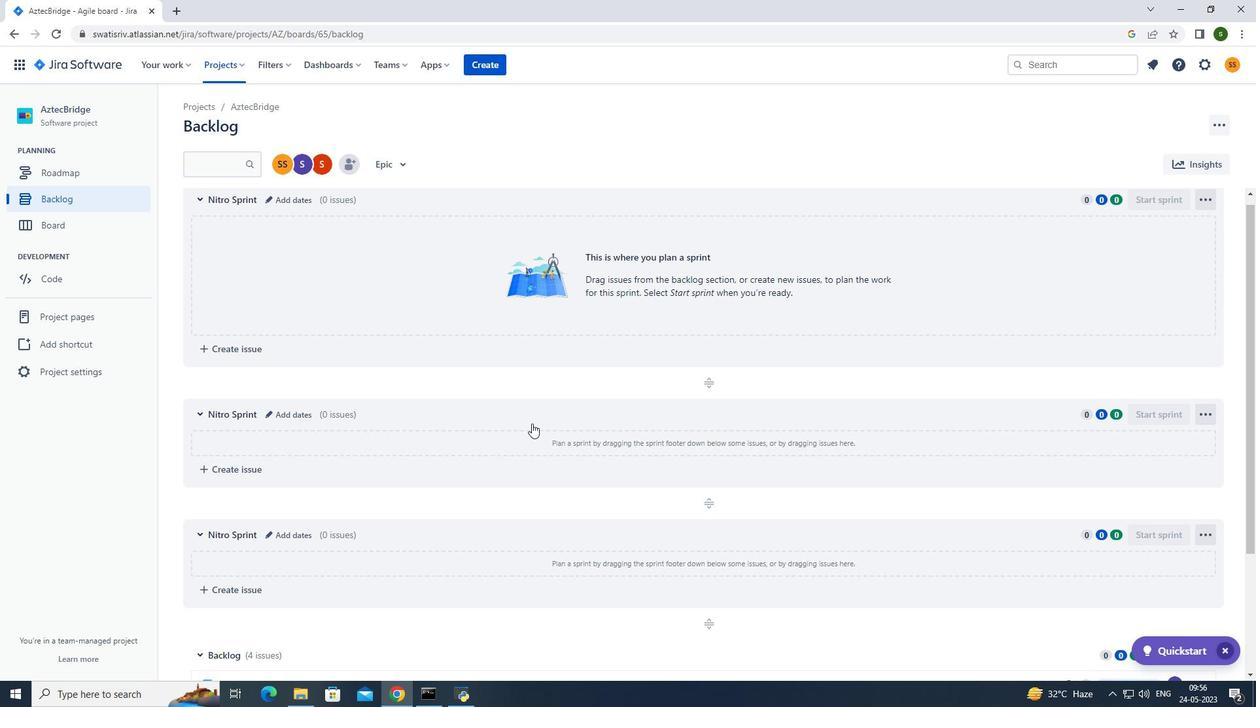 
Action: Mouse scrolled (532, 422) with delta (0, 0)
Screenshot: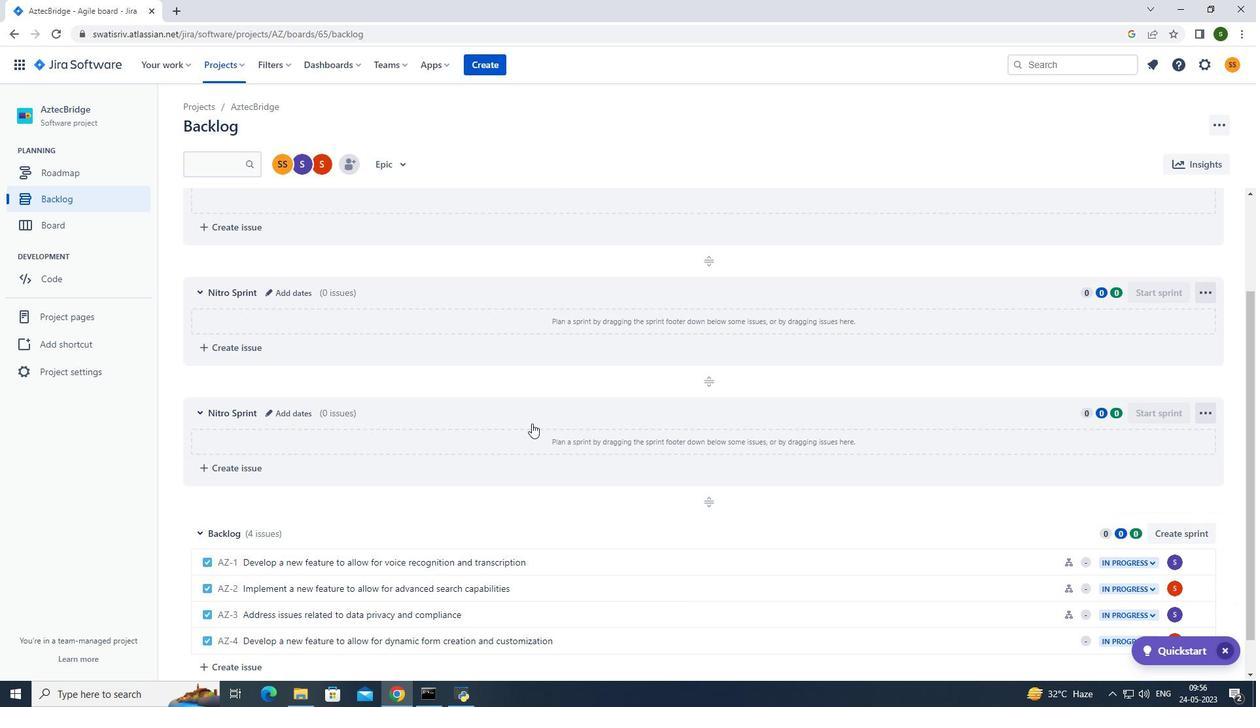 
Action: Mouse scrolled (532, 422) with delta (0, 0)
Screenshot: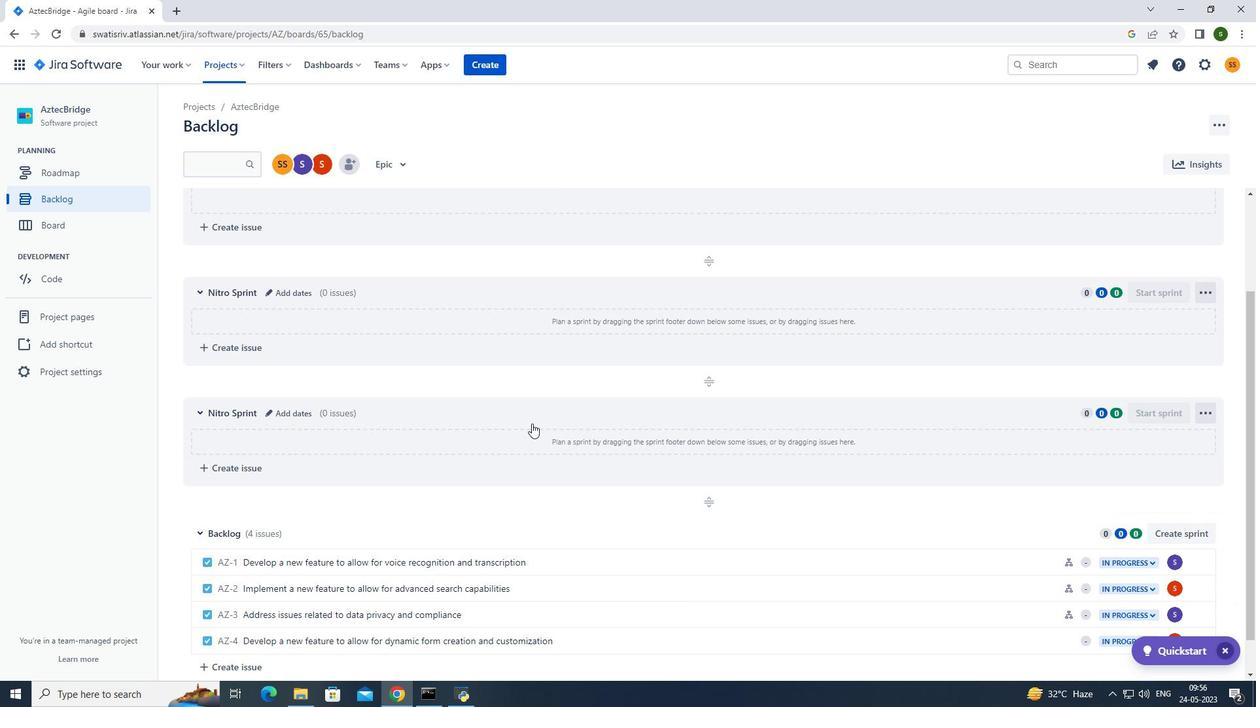 
Action: Mouse scrolled (532, 422) with delta (0, 0)
Screenshot: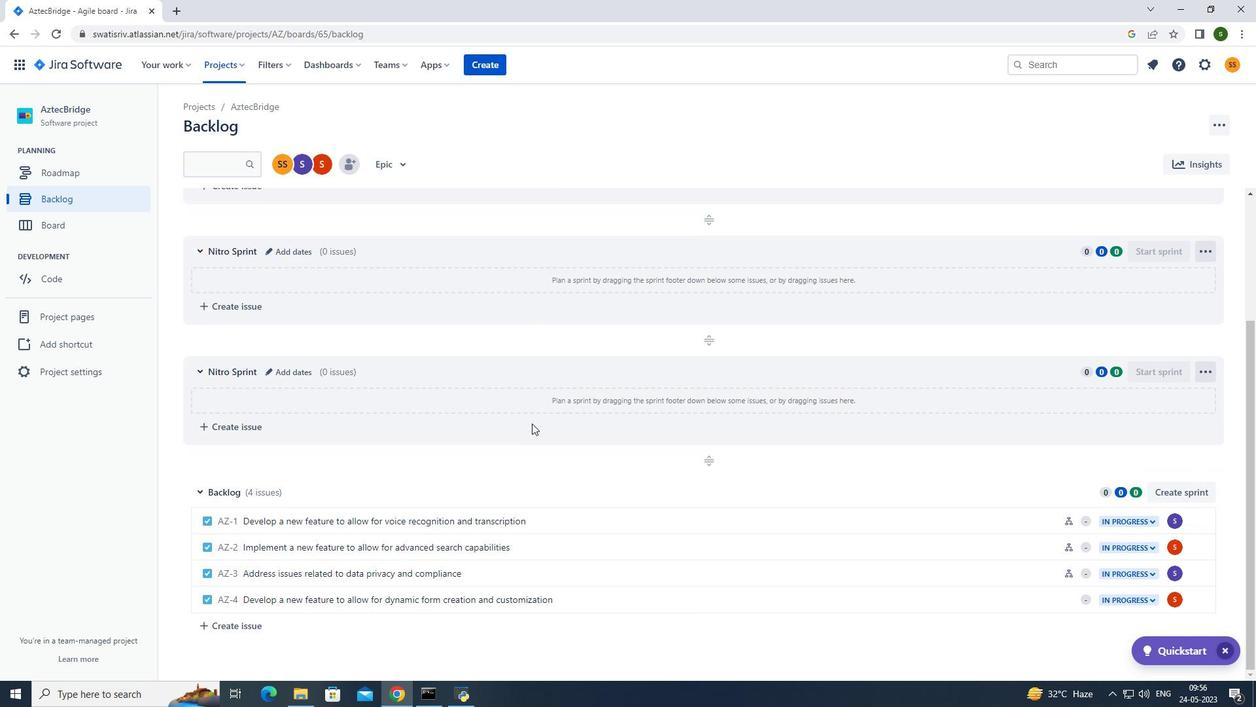 
Action: Mouse scrolled (532, 422) with delta (0, 0)
Screenshot: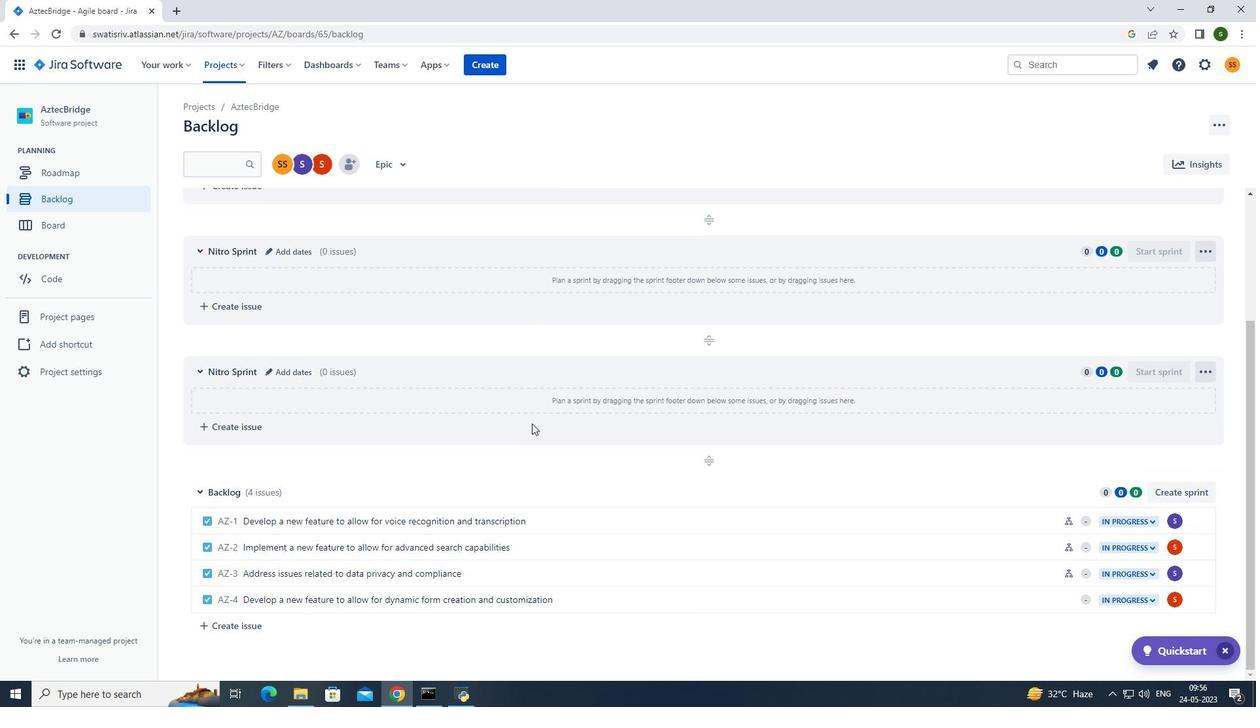 
Action: Mouse moved to (636, 600)
Screenshot: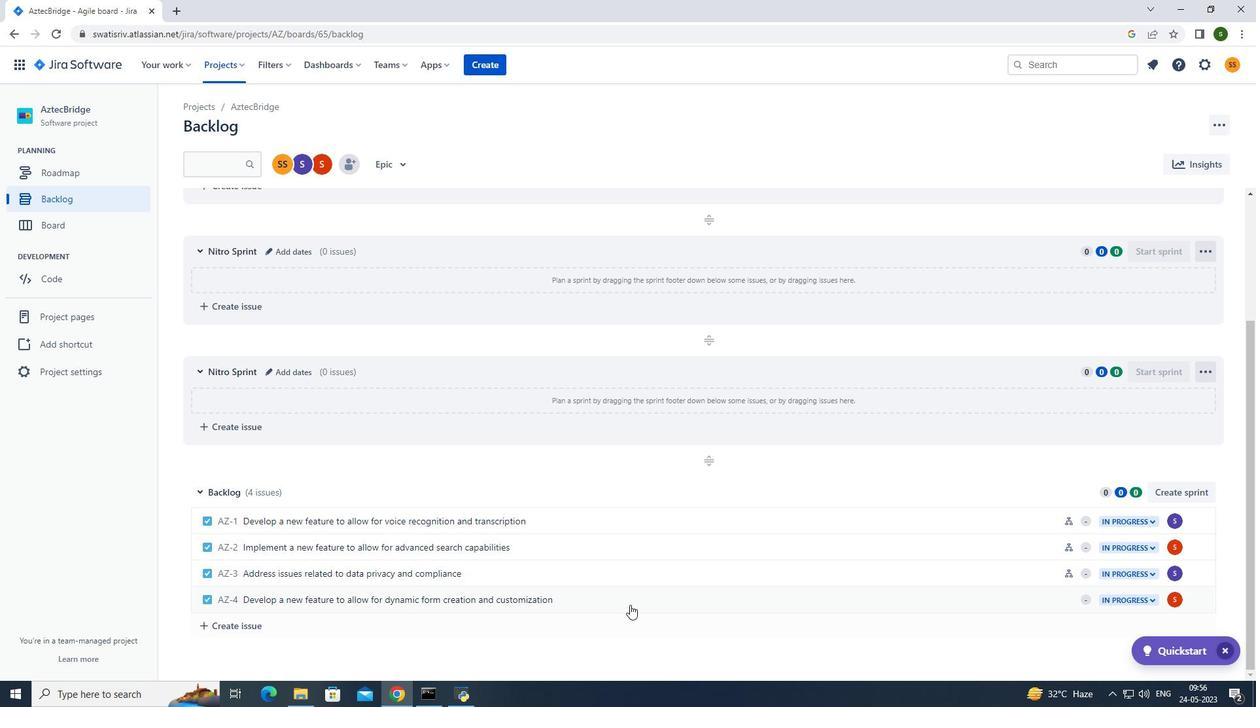 
Action: Mouse pressed left at (636, 600)
Screenshot: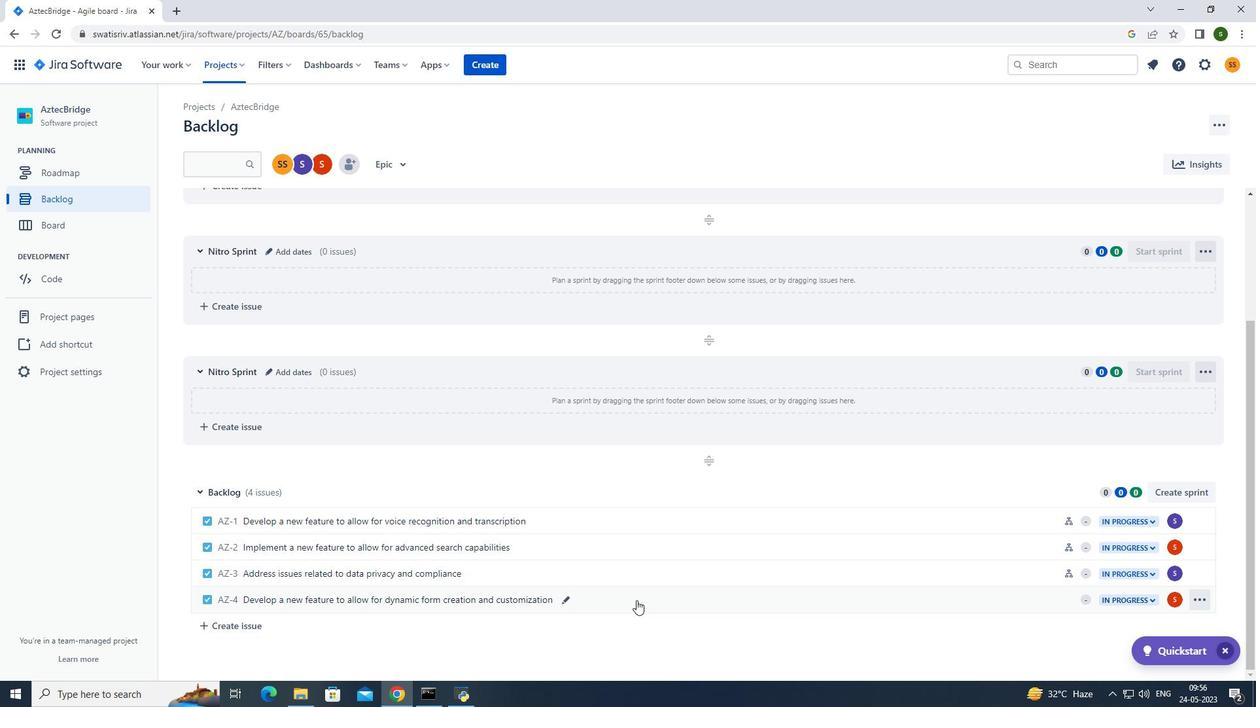 
Action: Mouse moved to (1022, 299)
Screenshot: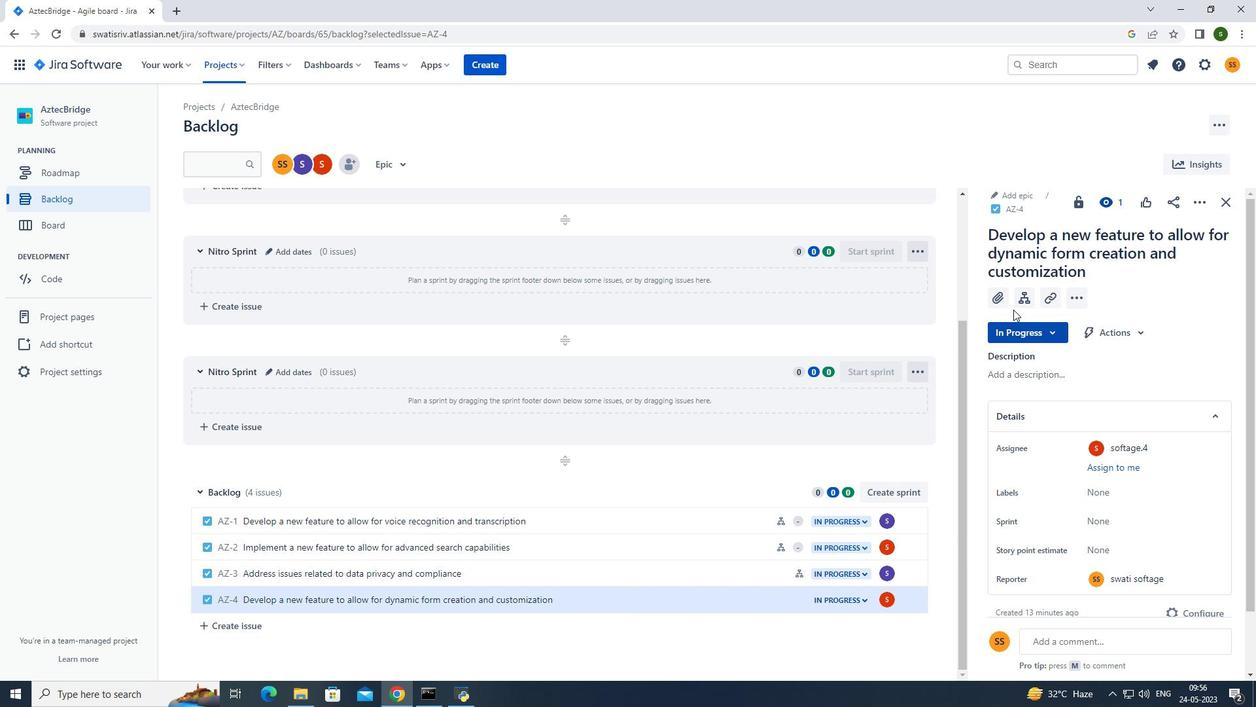 
Action: Mouse pressed left at (1022, 299)
Screenshot: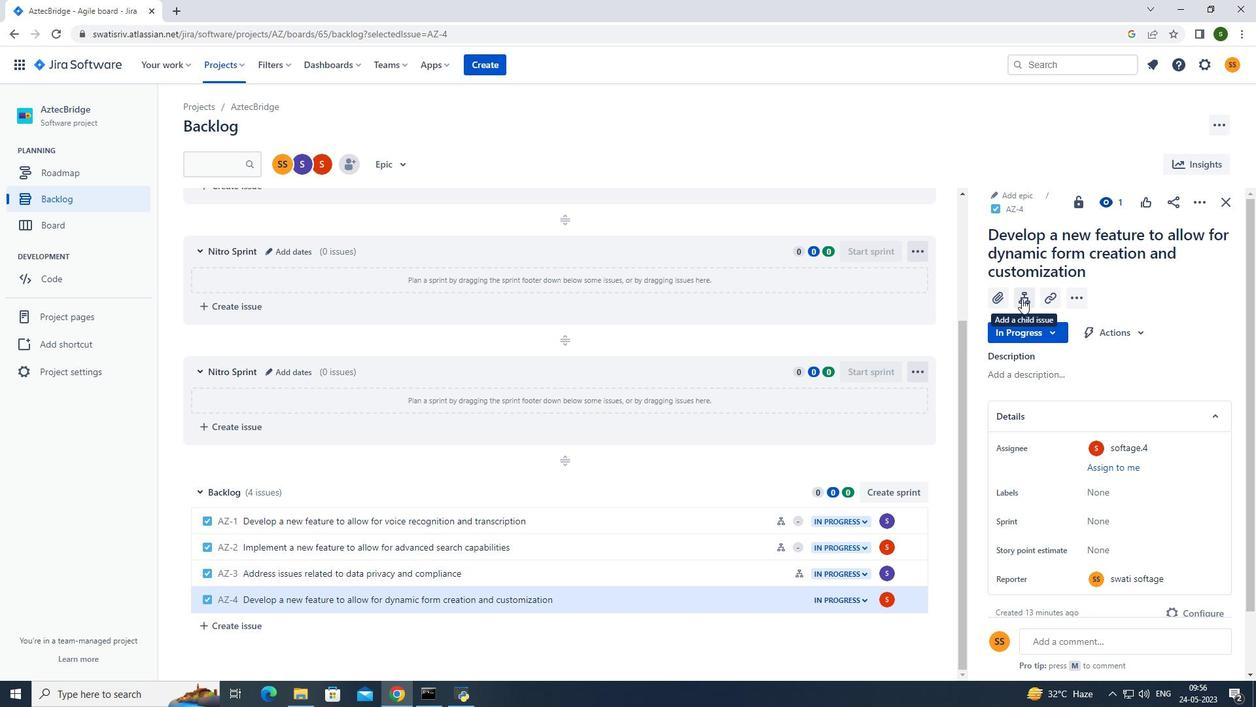 
Action: Mouse moved to (1034, 428)
Screenshot: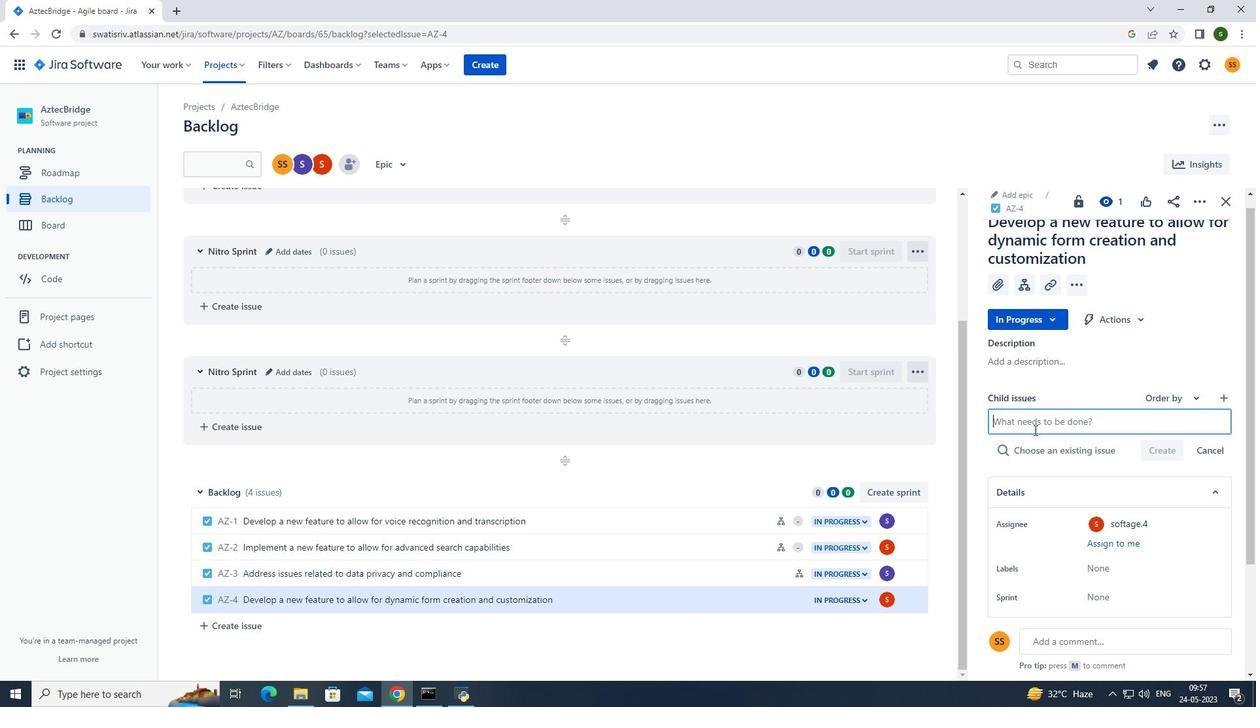 
Action: Mouse pressed left at (1034, 428)
Screenshot: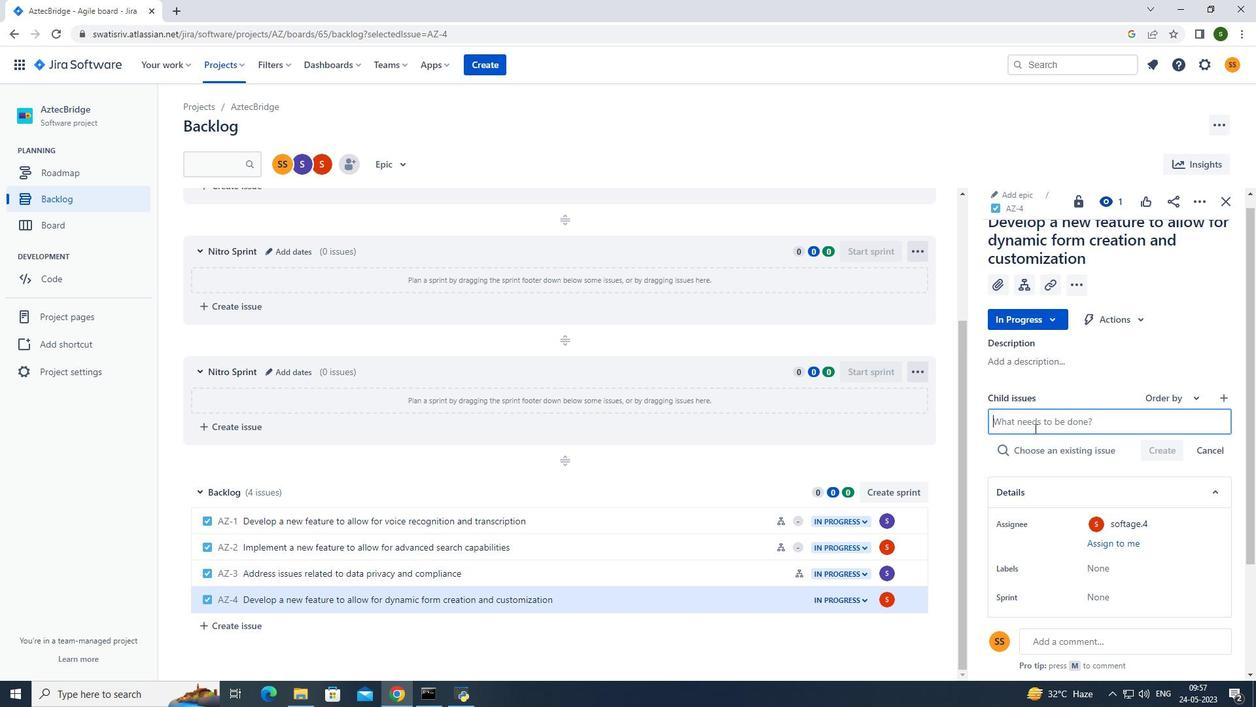 
Action: Mouse moved to (1036, 415)
Screenshot: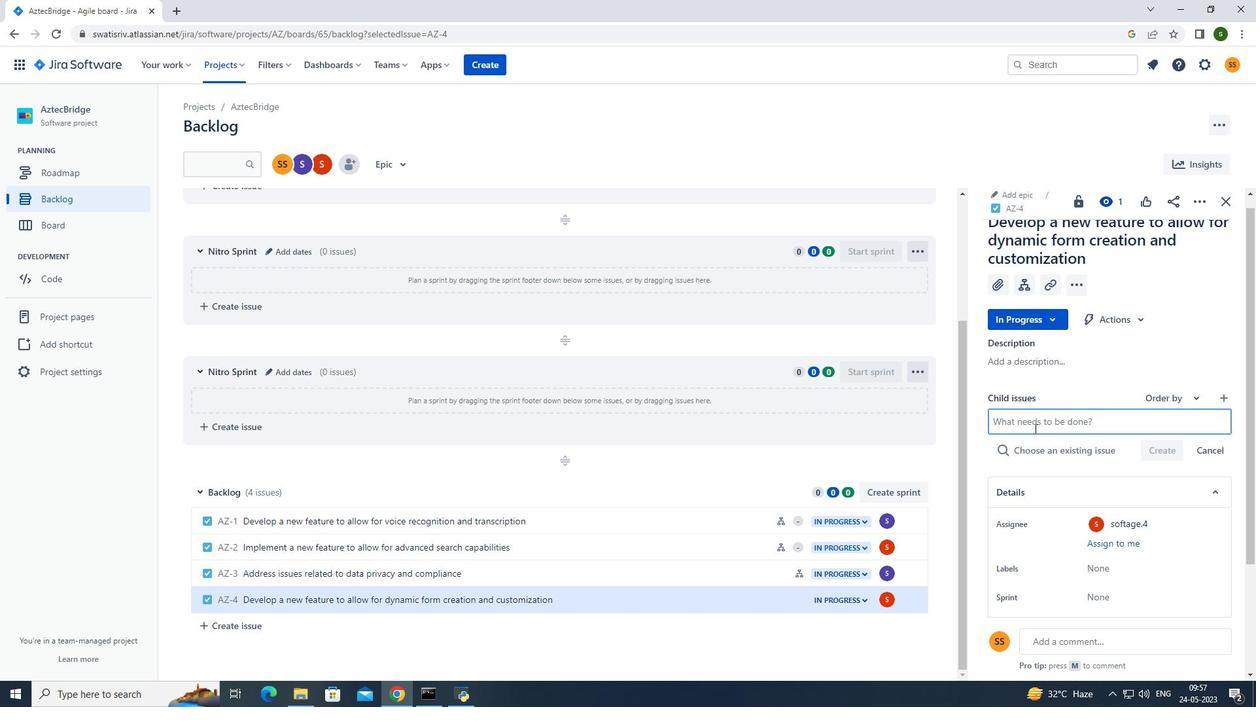 
Action: Mouse pressed left at (1036, 415)
Screenshot: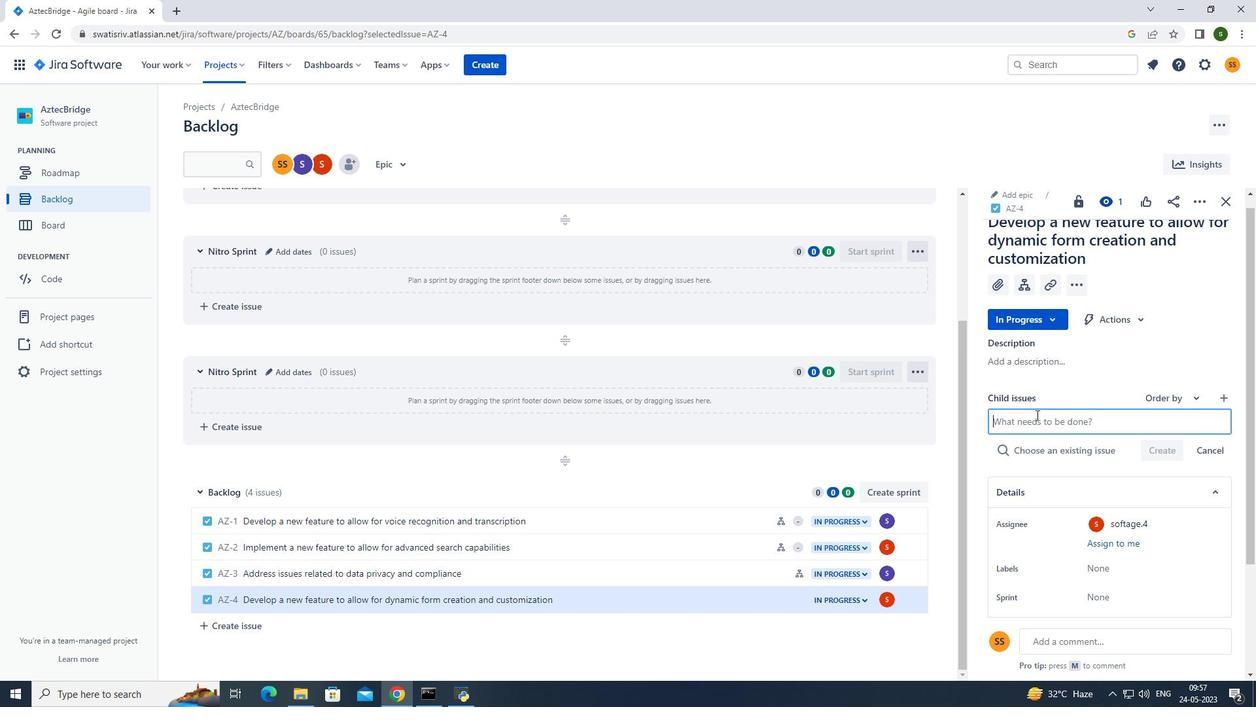 
Action: Mouse moved to (1027, 420)
Screenshot: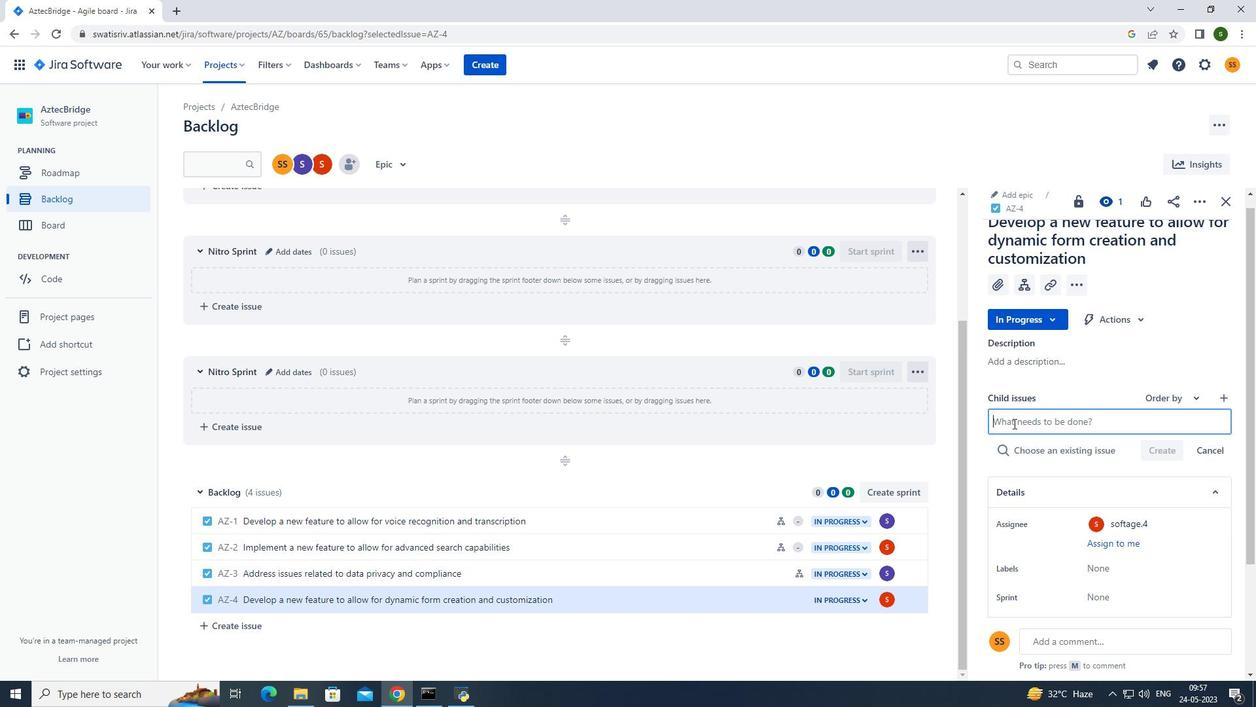 
Action: Mouse pressed left at (1027, 420)
Screenshot: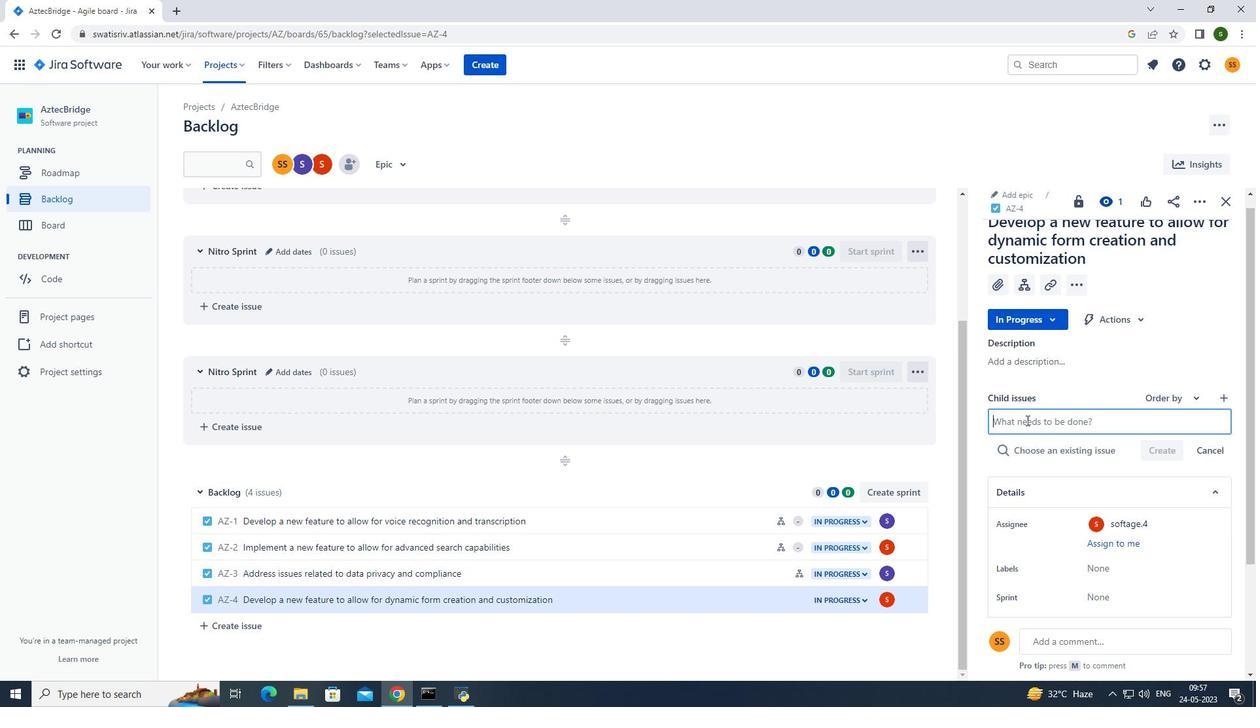 
Action: Mouse pressed left at (1027, 420)
Screenshot: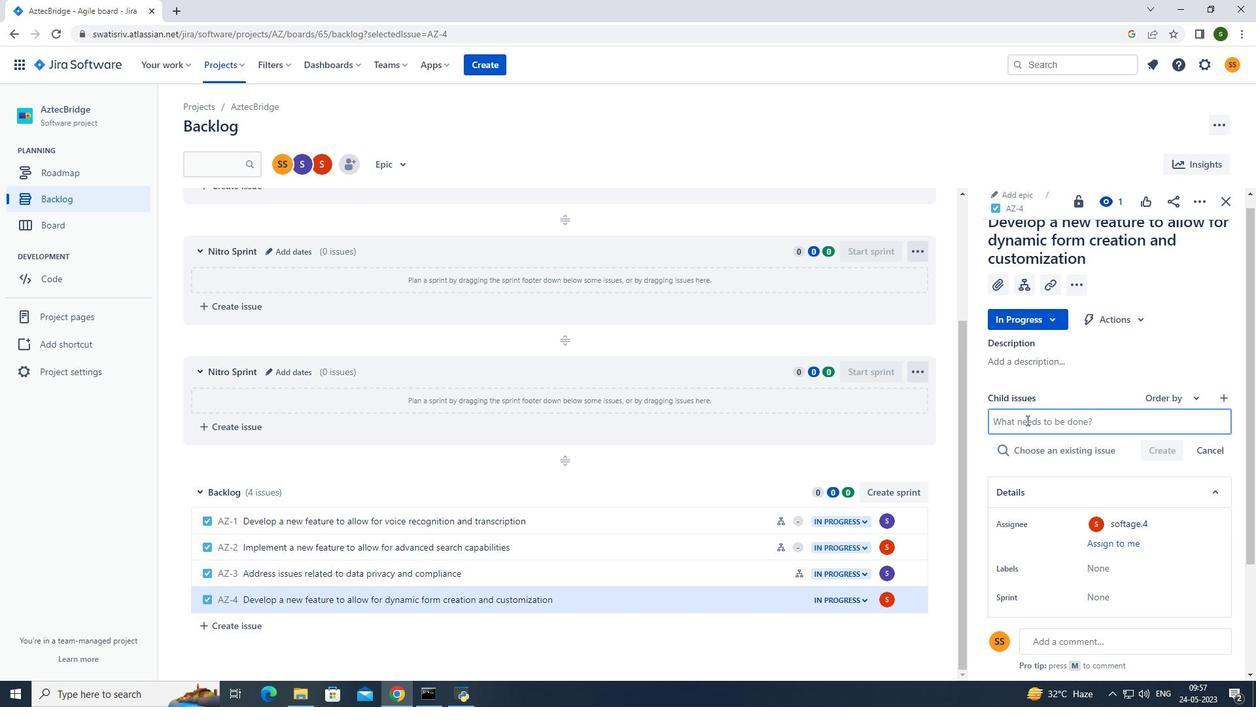 
Action: Key pressed <Key.caps_lock>I<Key.caps_lock>ntegration<Key.space>with<Key.space>safety<Key.space>management<Key.space>systems<Key.enter>
Screenshot: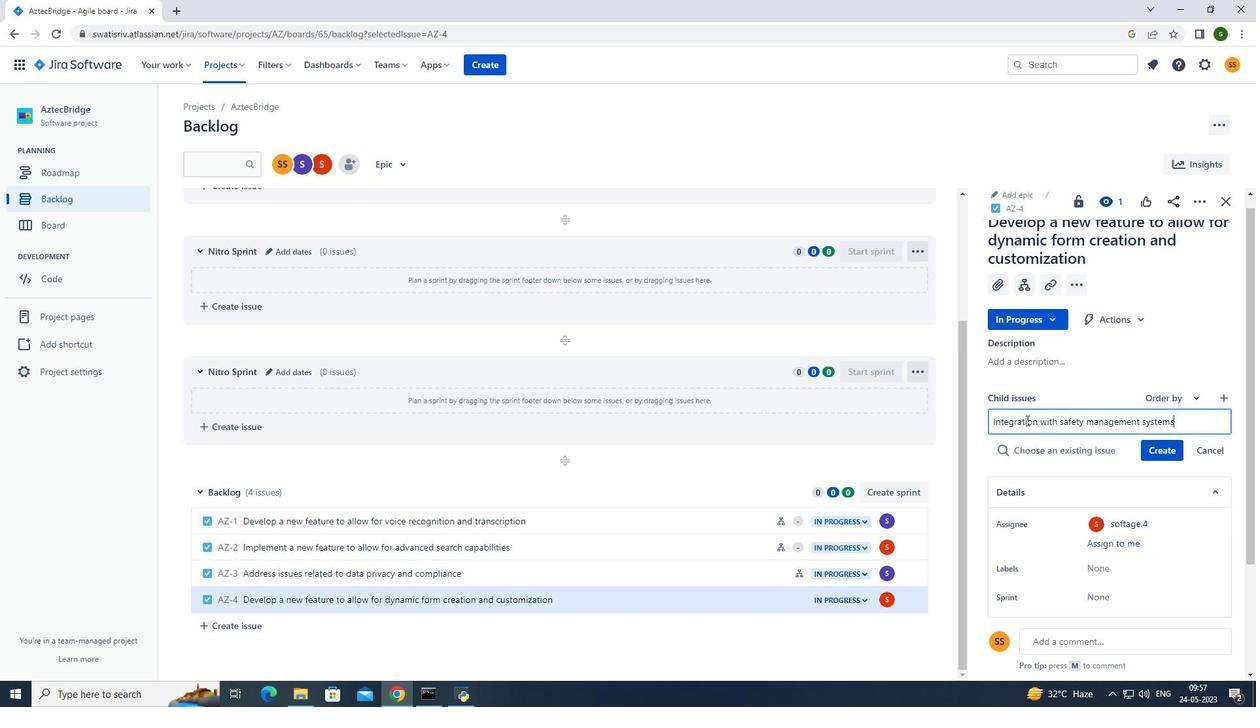 
Action: Mouse moved to (1171, 431)
Screenshot: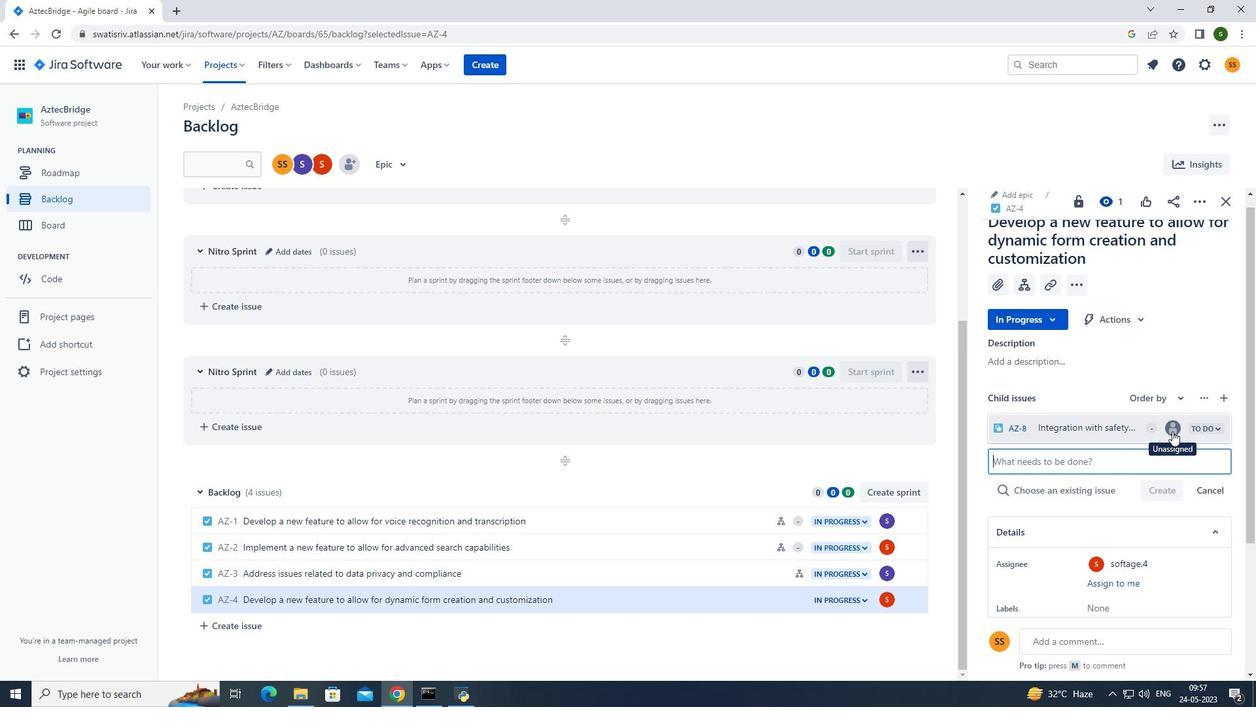
Action: Mouse pressed left at (1171, 431)
Screenshot: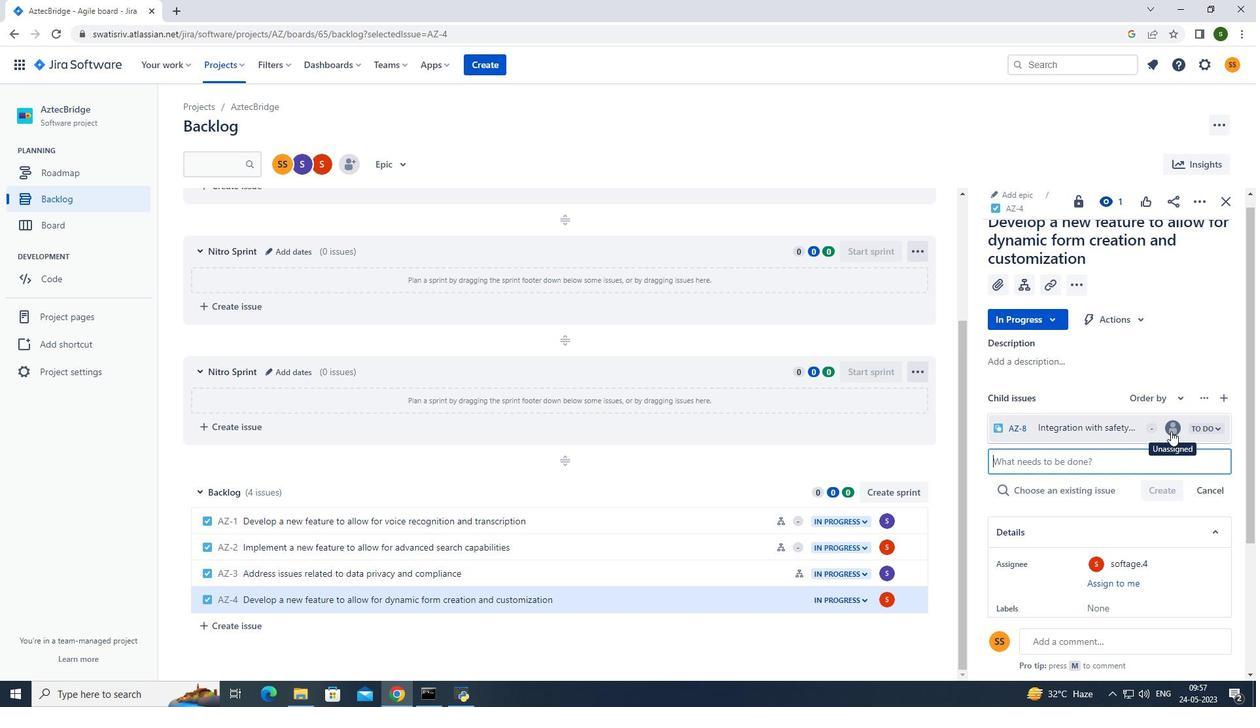 
Action: Mouse moved to (1026, 363)
Screenshot: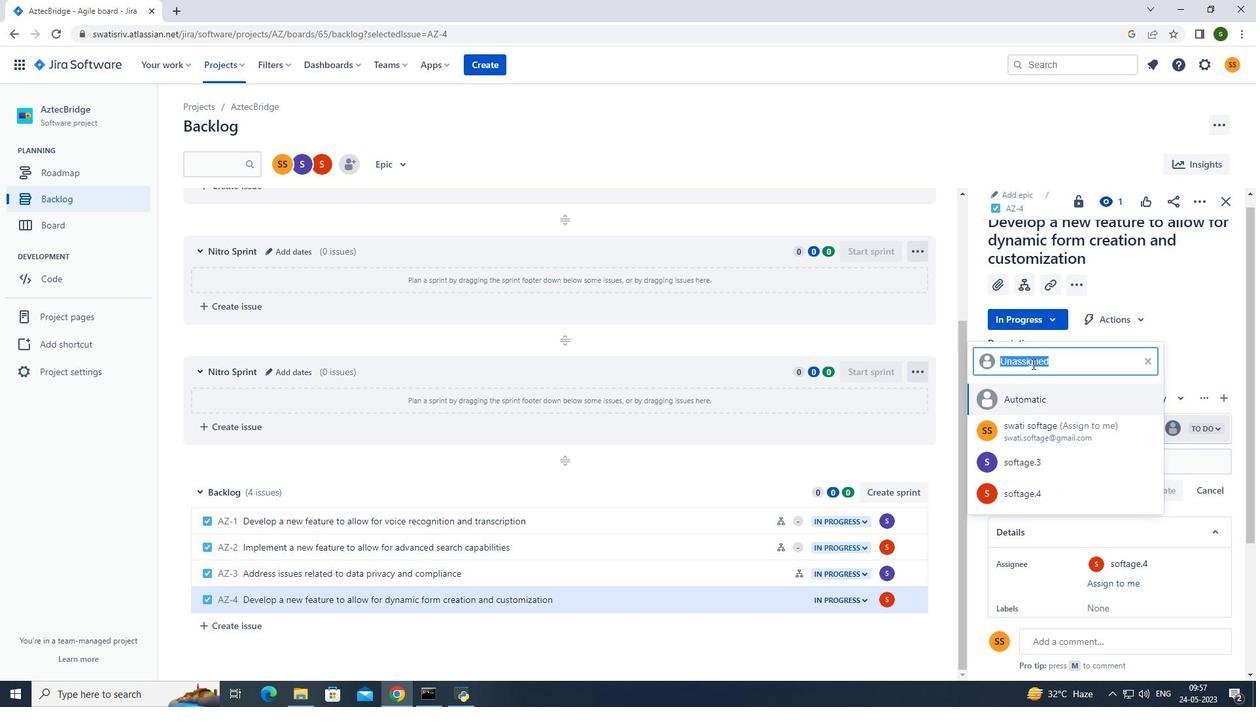 
Action: Key pressed softage.4<Key.shift>@softage.net
Screenshot: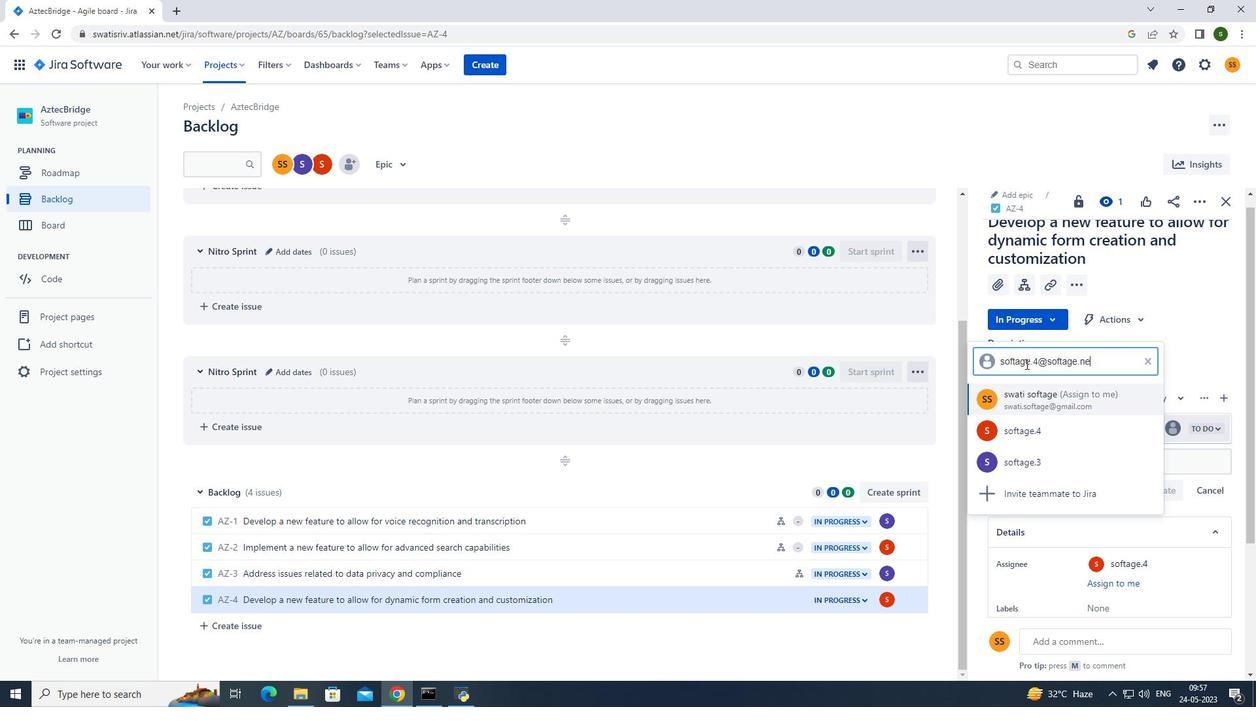 
Action: Mouse moved to (1049, 423)
Screenshot: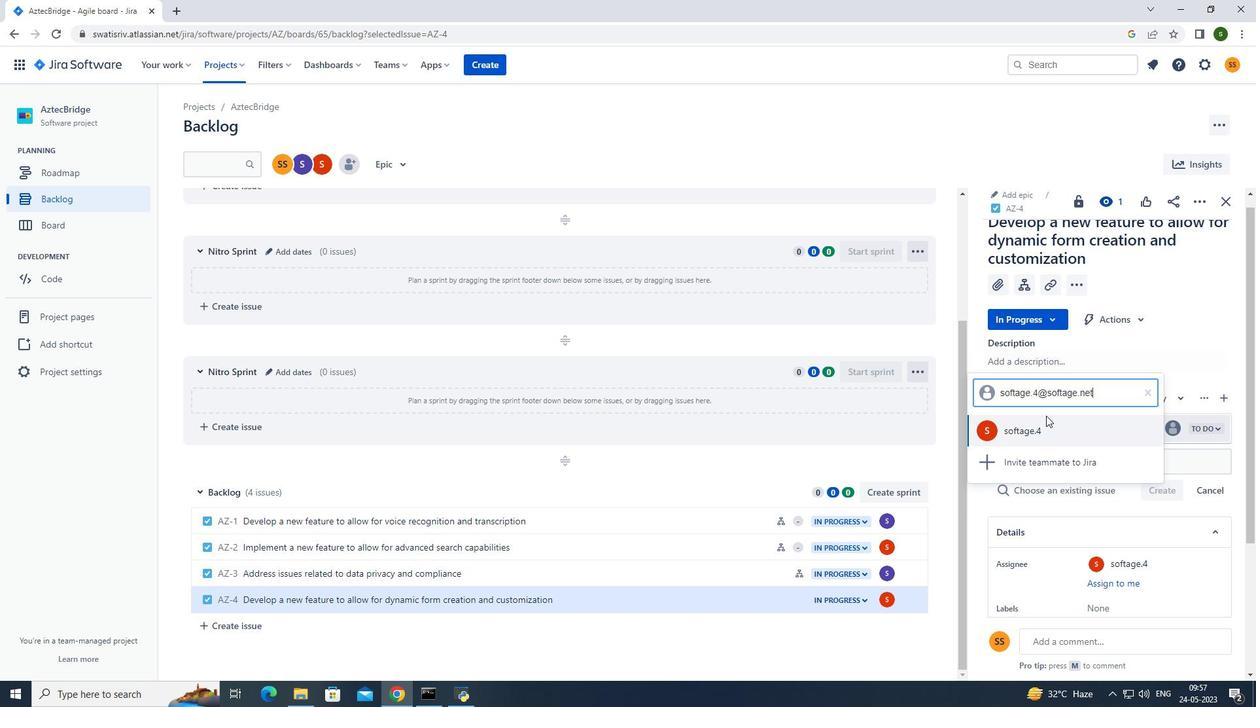 
Action: Mouse pressed left at (1049, 423)
Screenshot: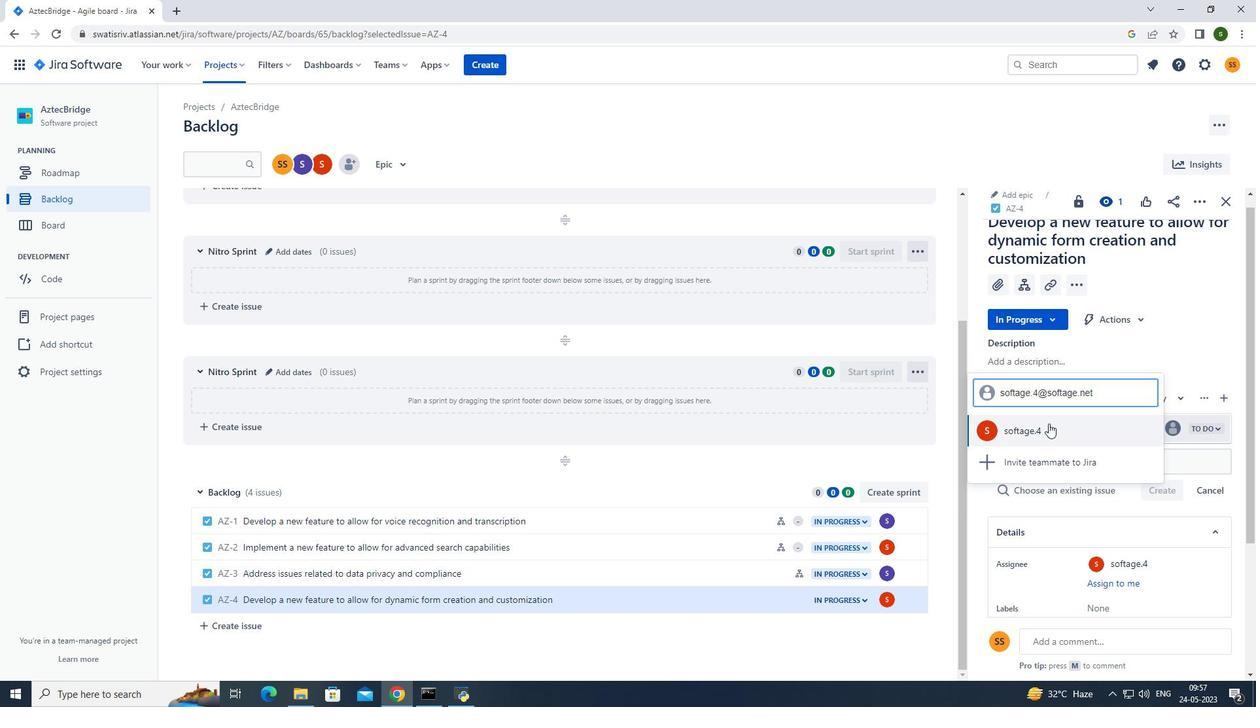 
Action: Mouse moved to (878, 644)
Screenshot: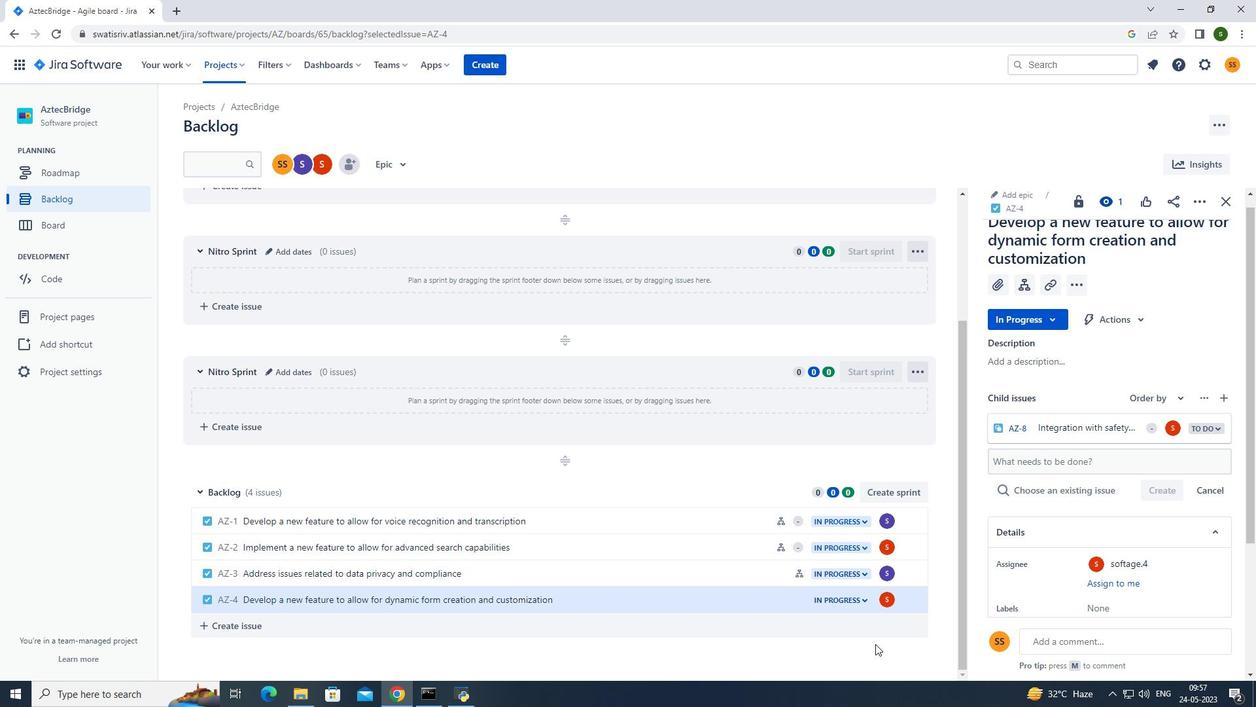 
Action: Mouse pressed left at (878, 644)
Screenshot: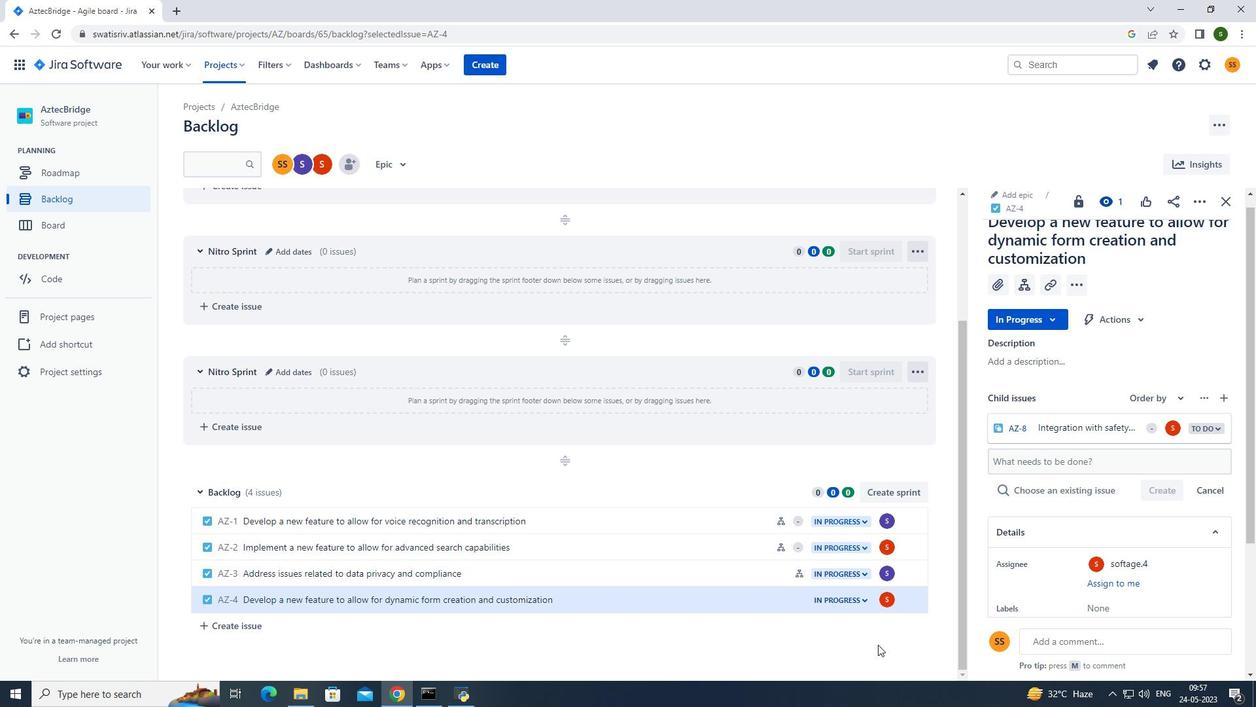 
